 Task: Search one way flight ticket for 2 adults, 4 children and 1 infant on lap in business from Redmond: Roberts Field to Evansville: Evansville Regional Airport on 5-3-2023. Choice of flights is Westjet. Number of bags: 1 carry on bag. Price is upto 107000. Outbound departure time preference is 22:00.
Action: Mouse moved to (317, 130)
Screenshot: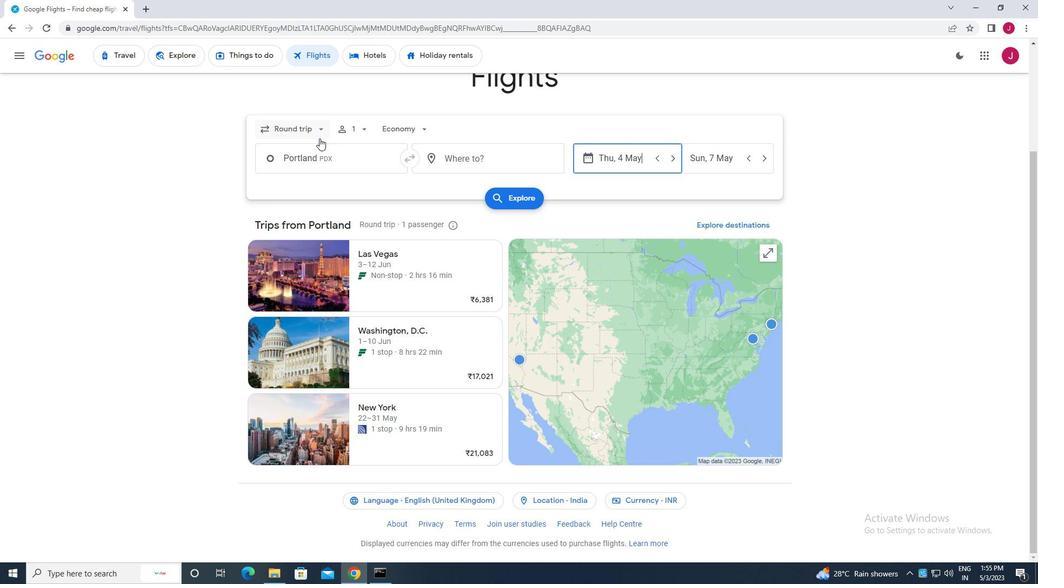 
Action: Mouse pressed left at (317, 130)
Screenshot: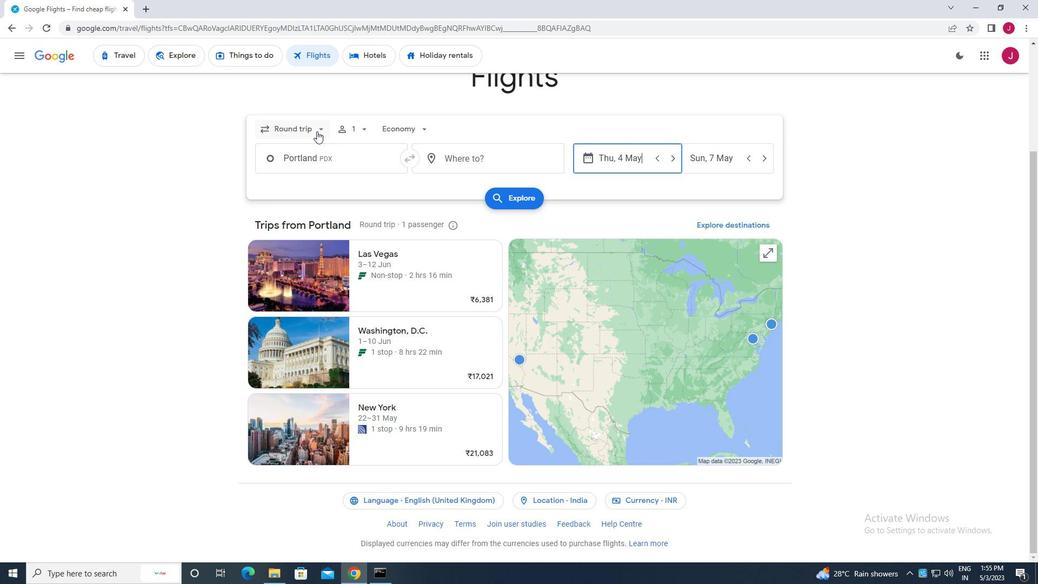 
Action: Mouse moved to (306, 176)
Screenshot: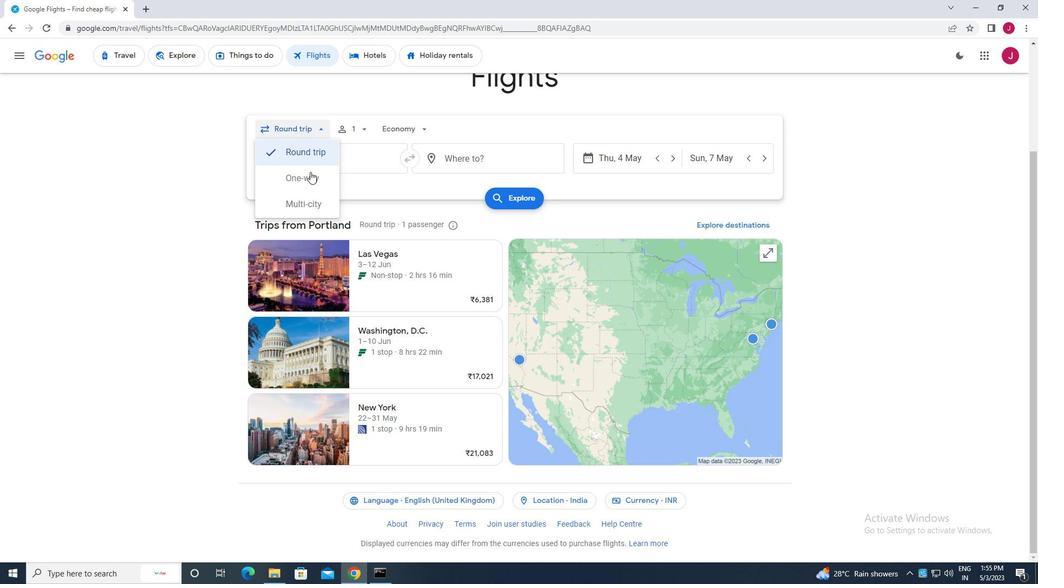 
Action: Mouse pressed left at (306, 176)
Screenshot: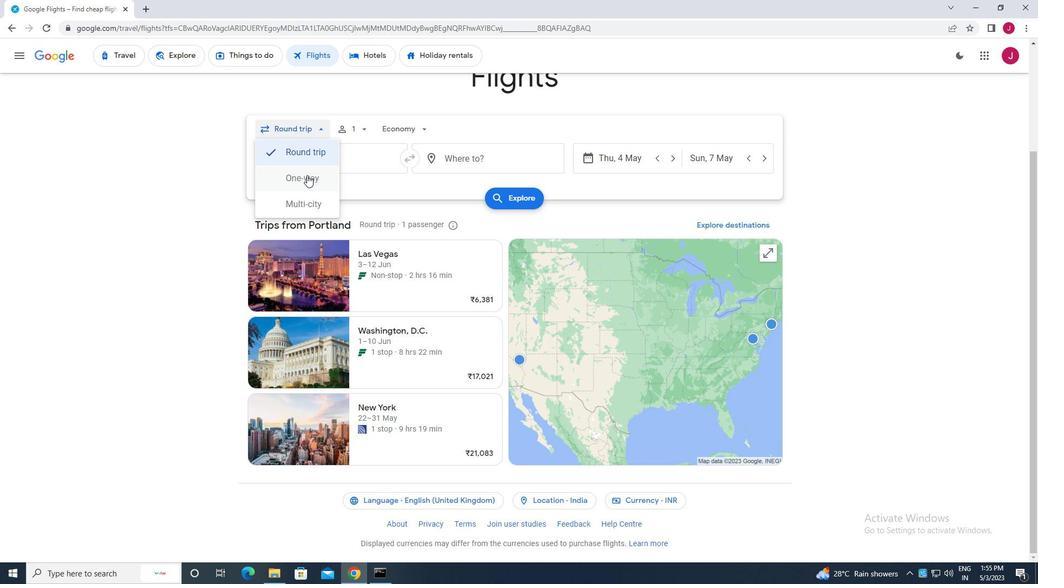 
Action: Mouse moved to (360, 129)
Screenshot: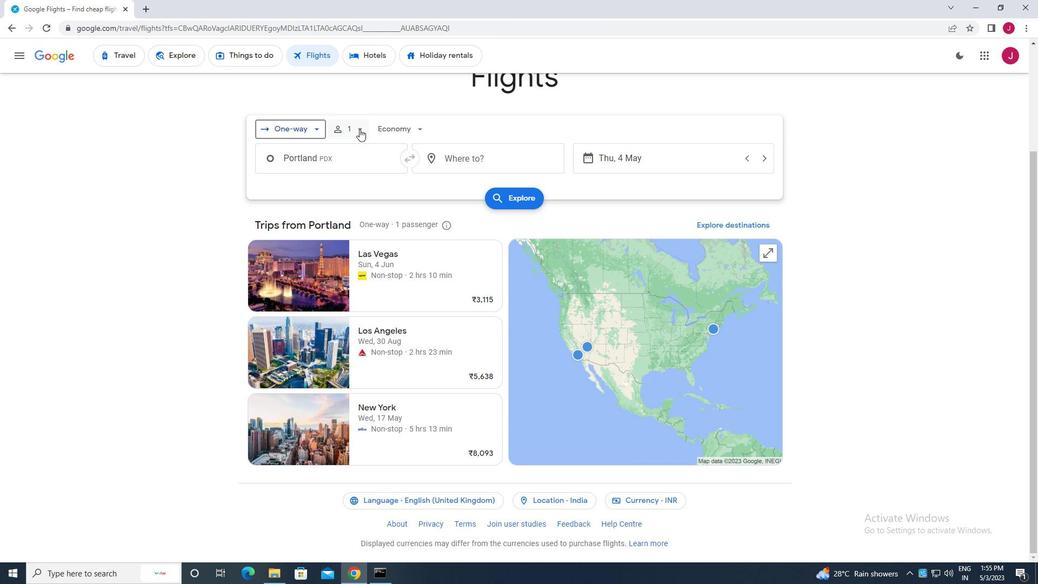 
Action: Mouse pressed left at (360, 129)
Screenshot: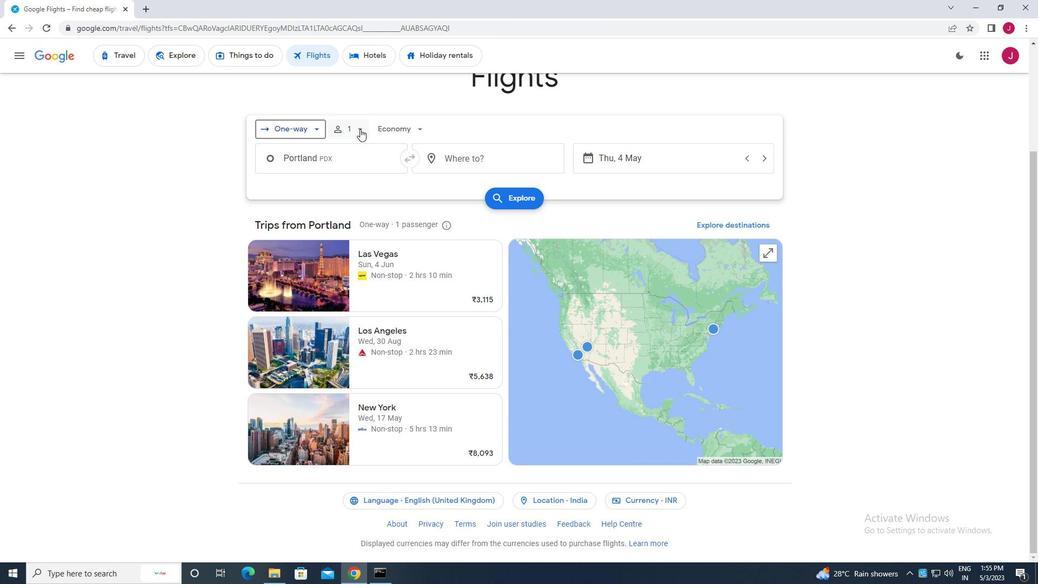 
Action: Mouse moved to (444, 159)
Screenshot: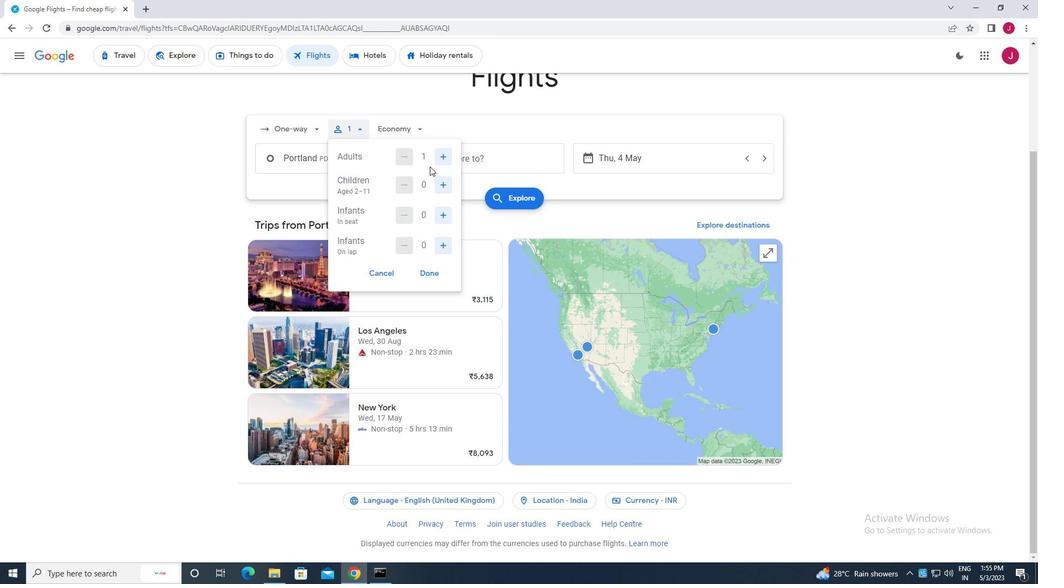 
Action: Mouse pressed left at (444, 159)
Screenshot: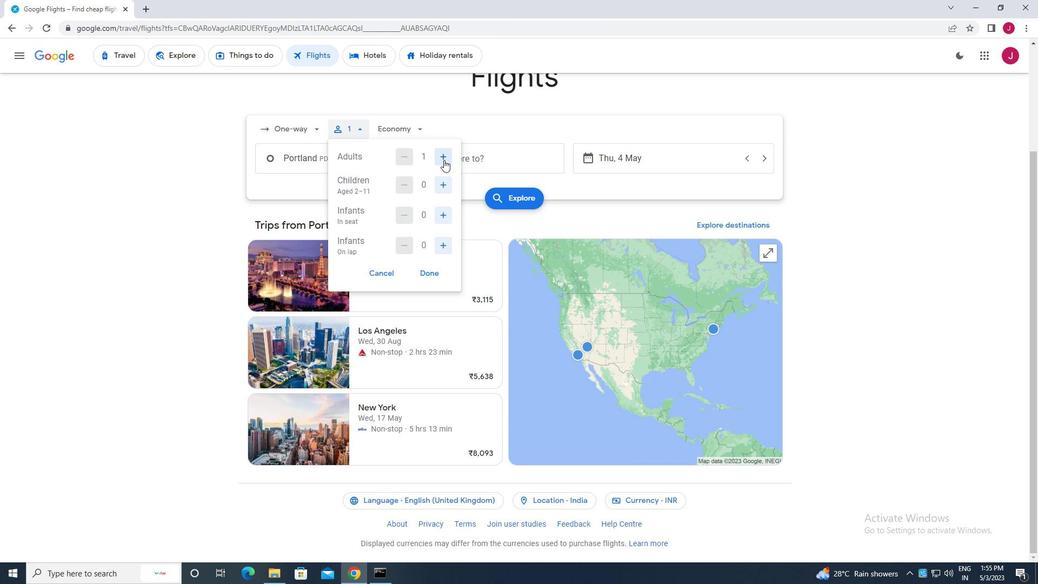
Action: Mouse moved to (439, 187)
Screenshot: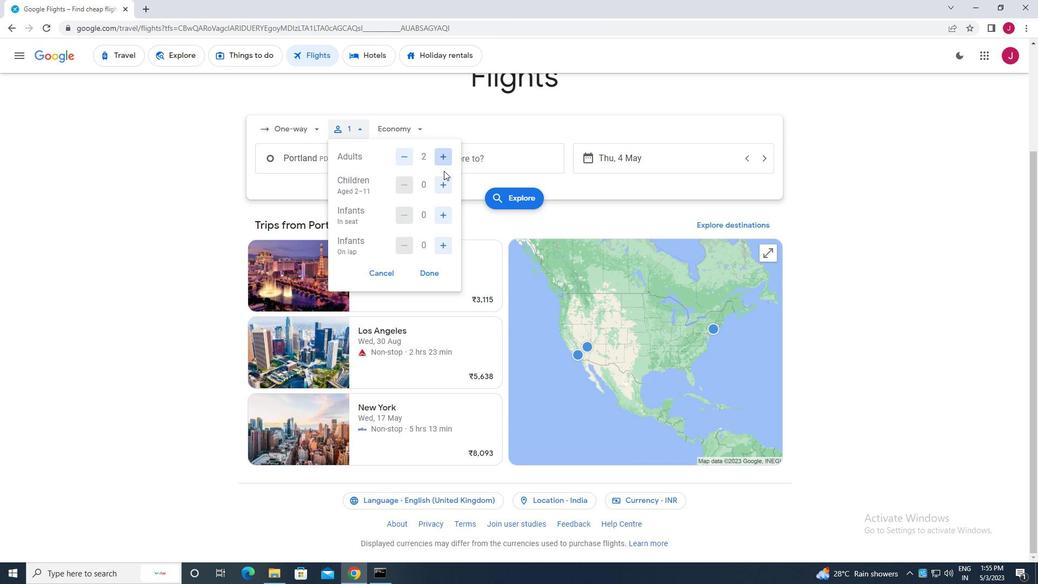 
Action: Mouse pressed left at (439, 187)
Screenshot: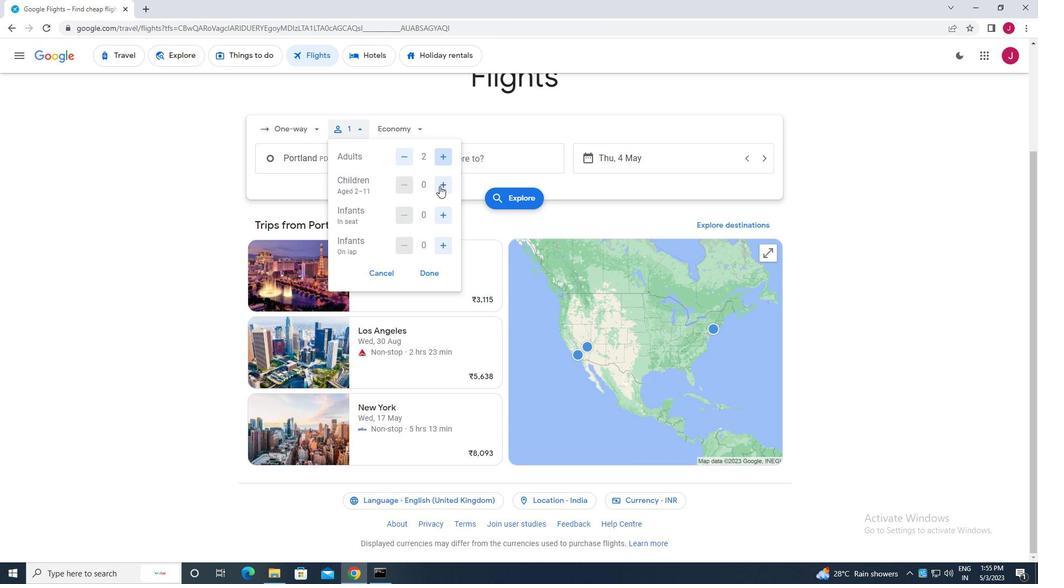
Action: Mouse pressed left at (439, 187)
Screenshot: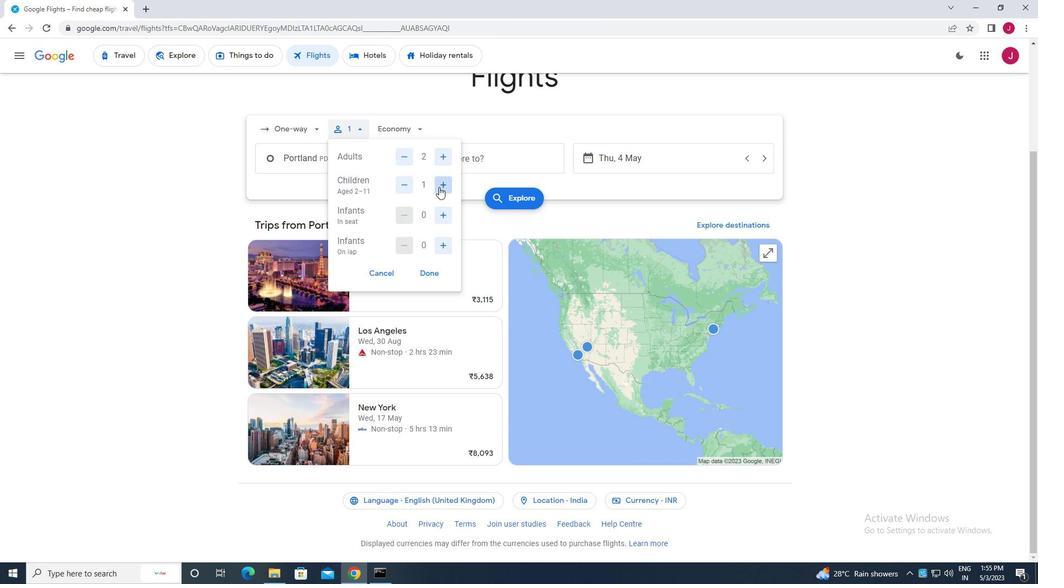 
Action: Mouse pressed left at (439, 187)
Screenshot: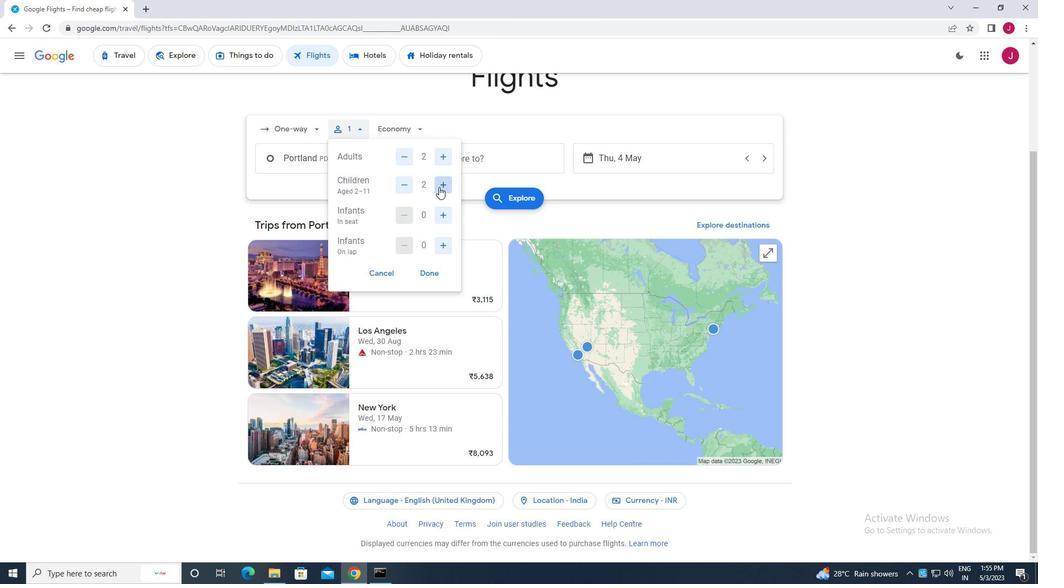 
Action: Mouse pressed left at (439, 187)
Screenshot: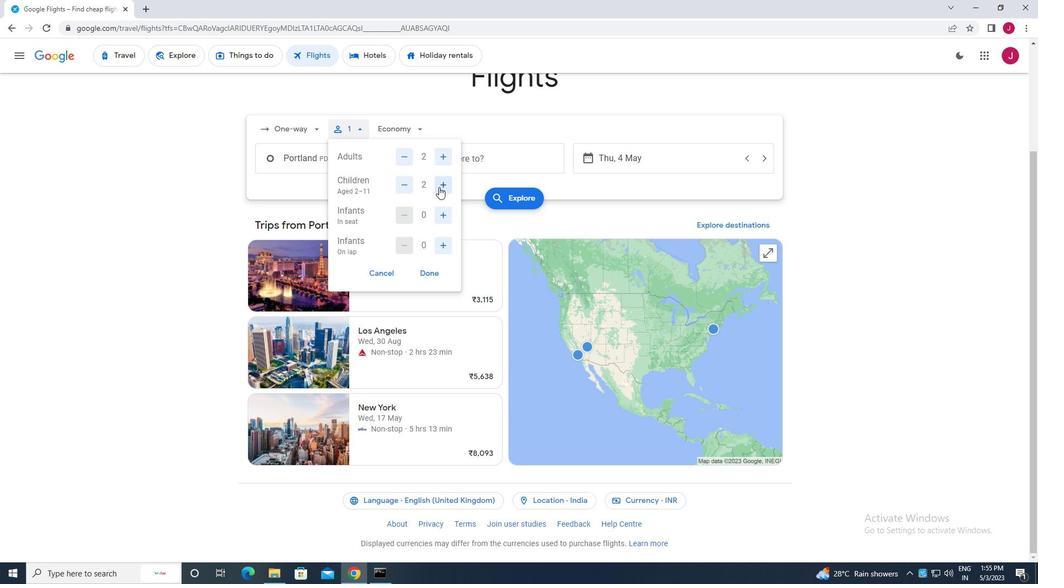 
Action: Mouse moved to (438, 245)
Screenshot: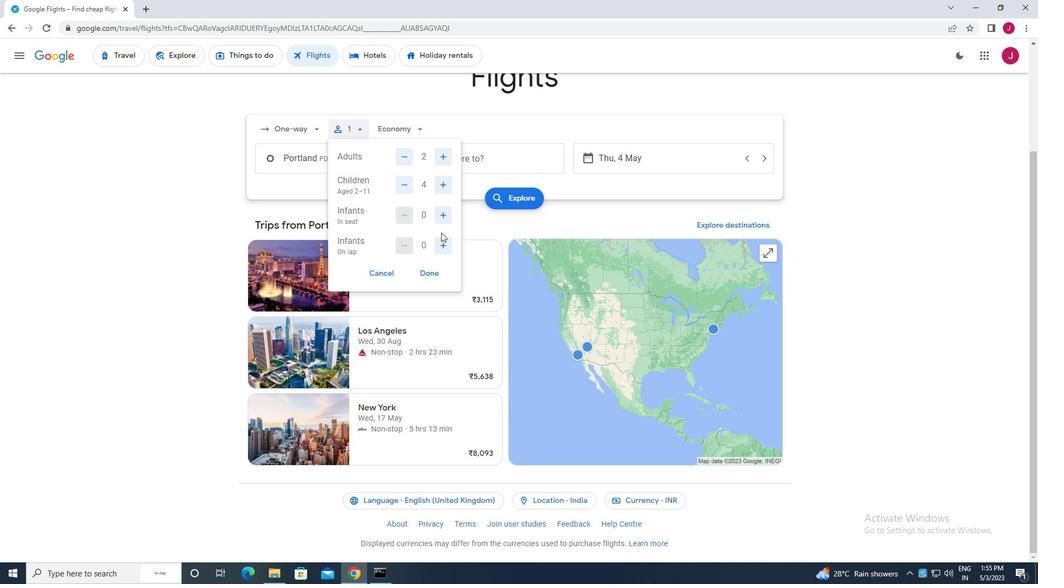 
Action: Mouse pressed left at (438, 245)
Screenshot: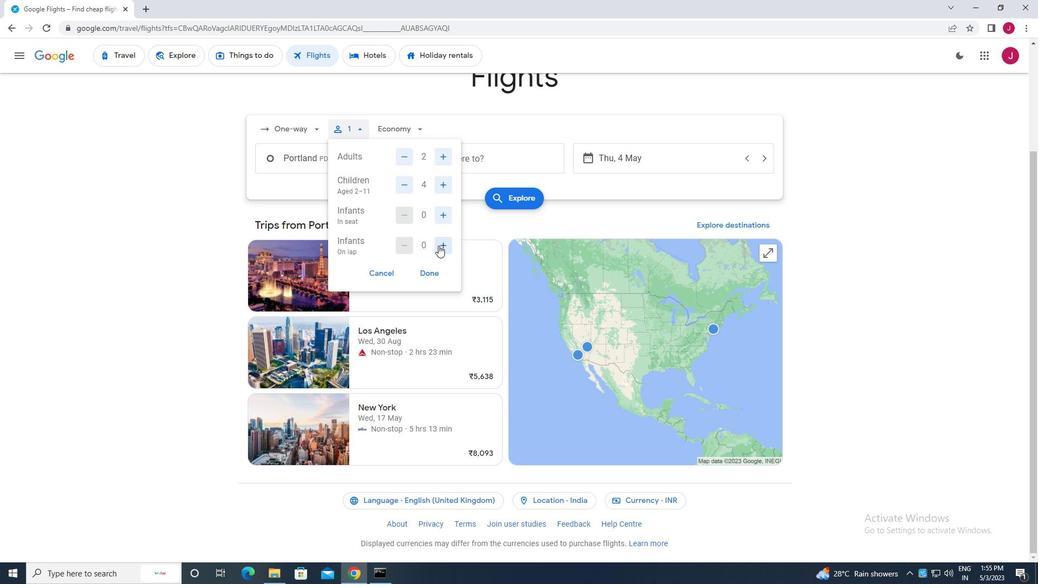 
Action: Mouse moved to (428, 271)
Screenshot: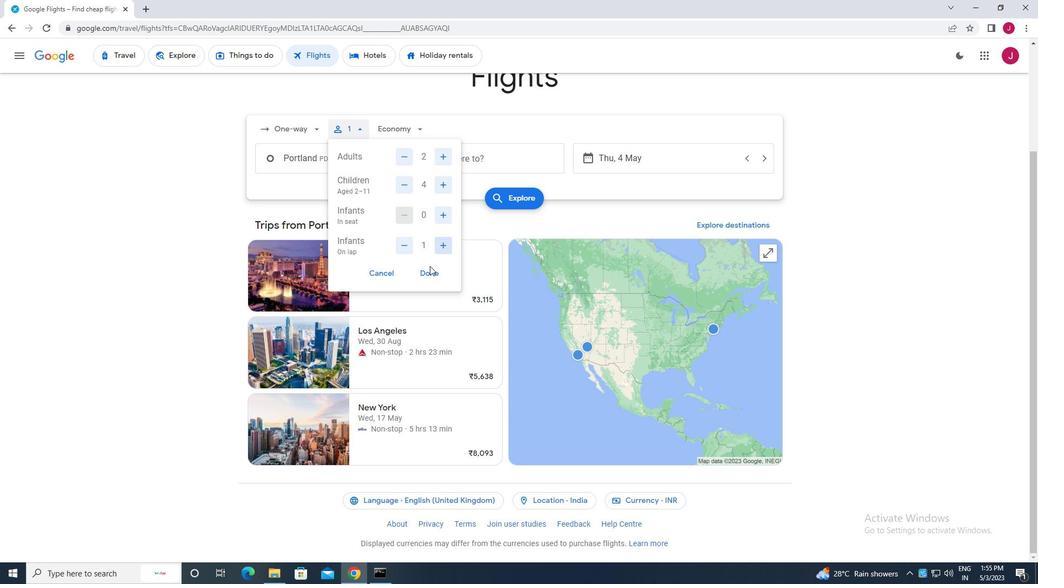
Action: Mouse pressed left at (428, 271)
Screenshot: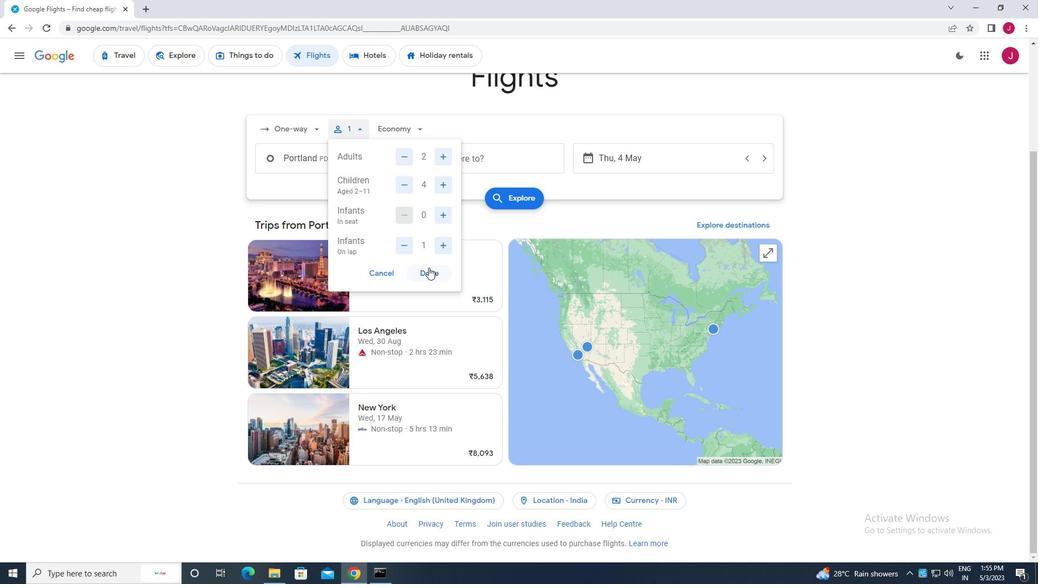 
Action: Mouse moved to (406, 128)
Screenshot: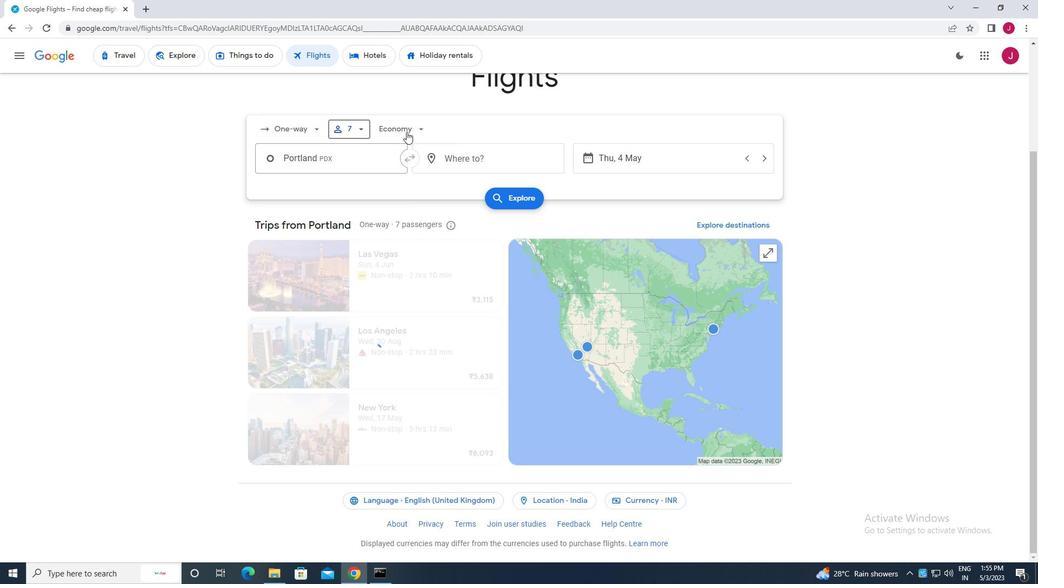 
Action: Mouse pressed left at (406, 128)
Screenshot: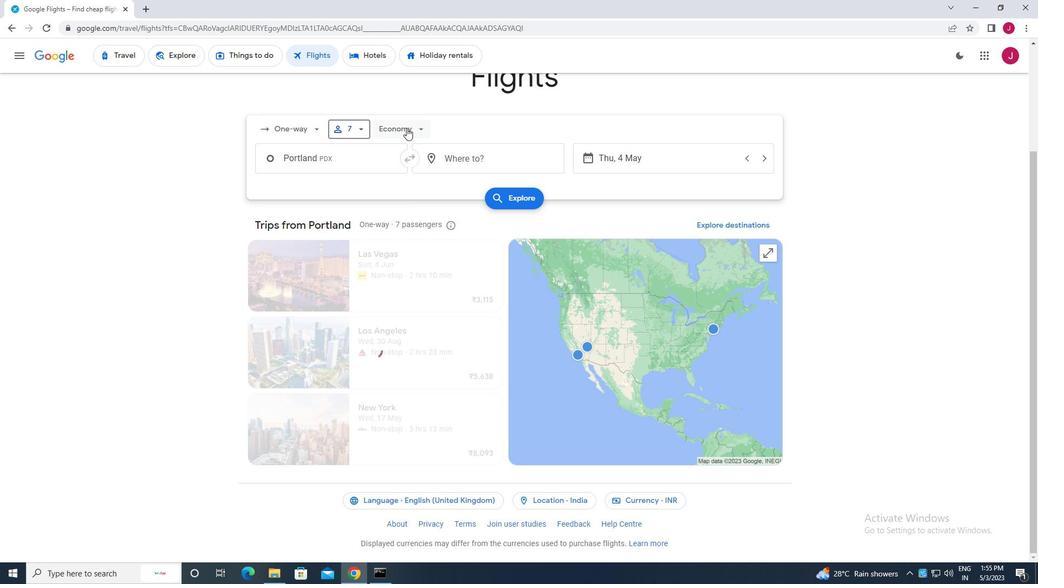 
Action: Mouse moved to (423, 208)
Screenshot: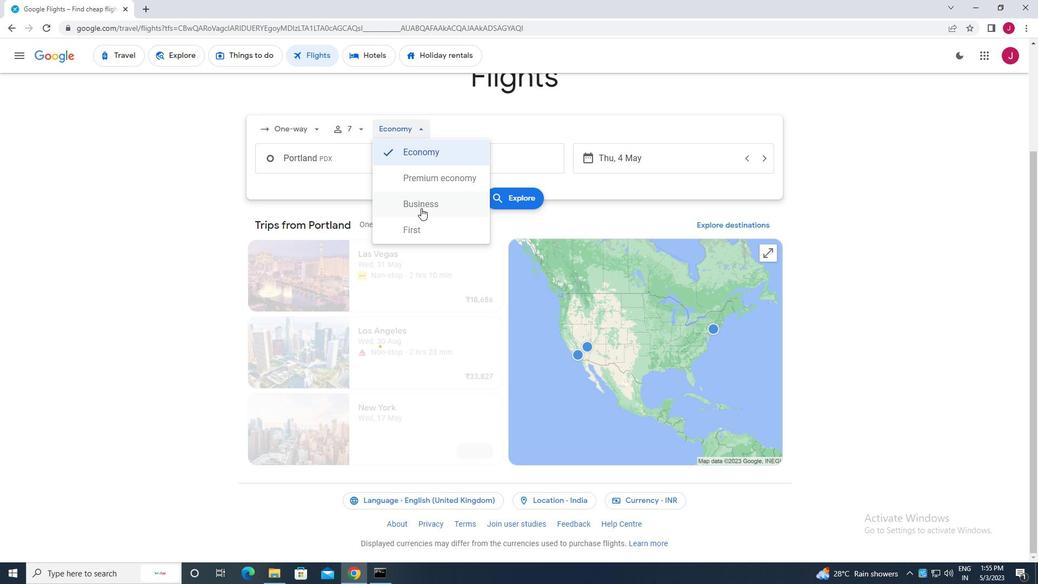 
Action: Mouse pressed left at (423, 208)
Screenshot: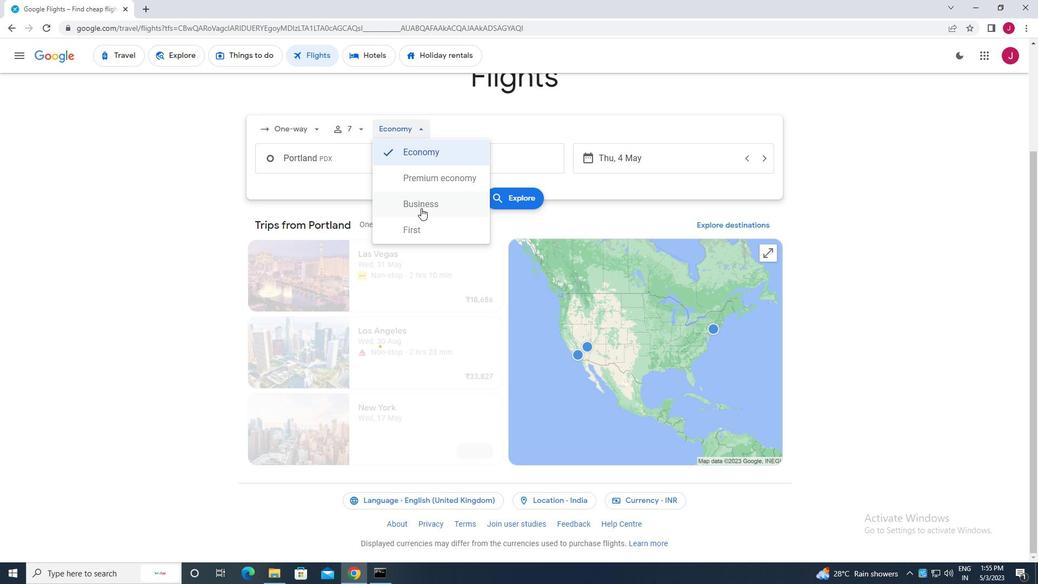 
Action: Mouse moved to (341, 159)
Screenshot: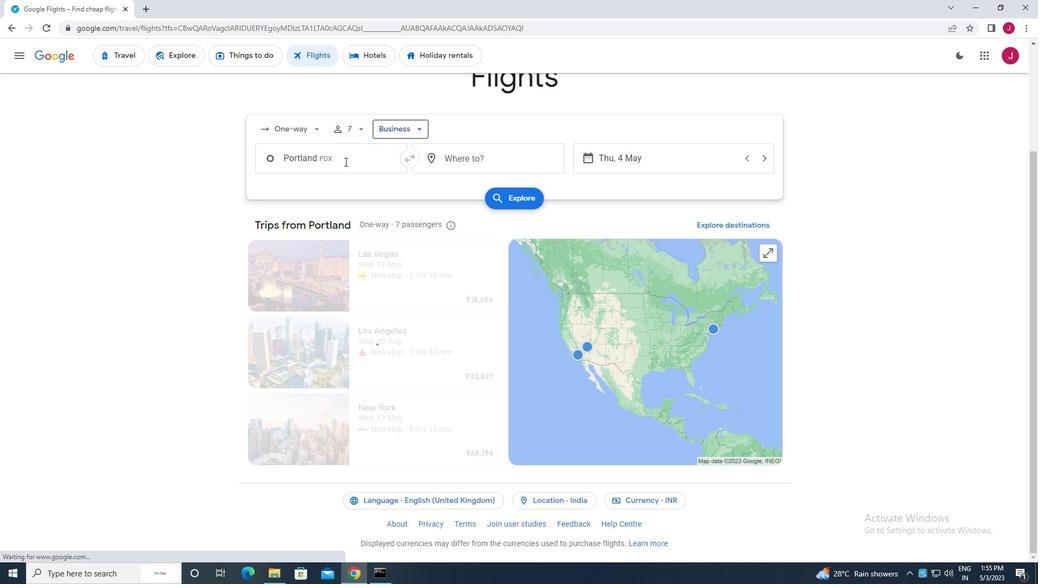 
Action: Mouse pressed left at (341, 159)
Screenshot: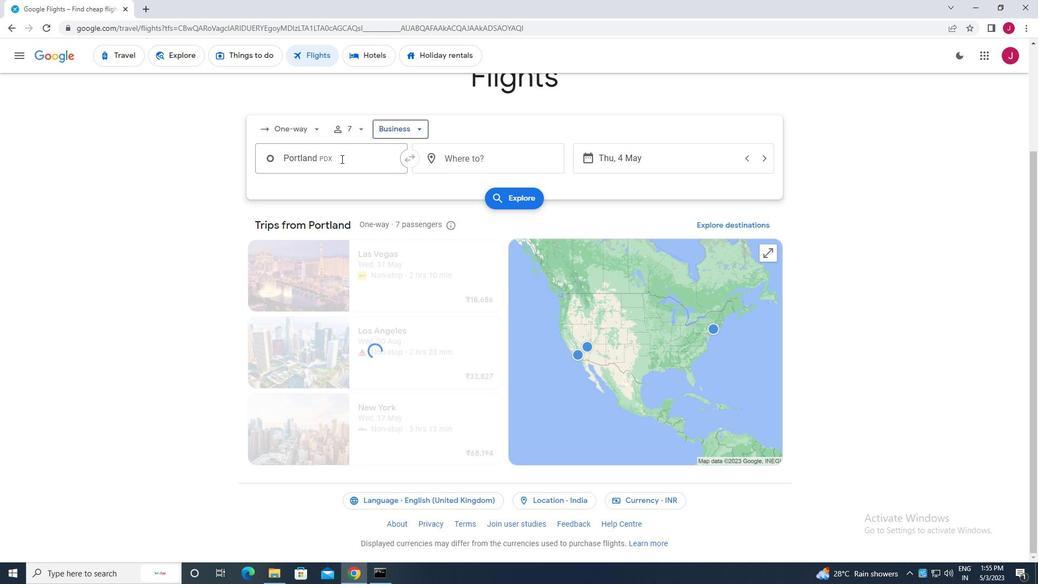 
Action: Mouse moved to (341, 159)
Screenshot: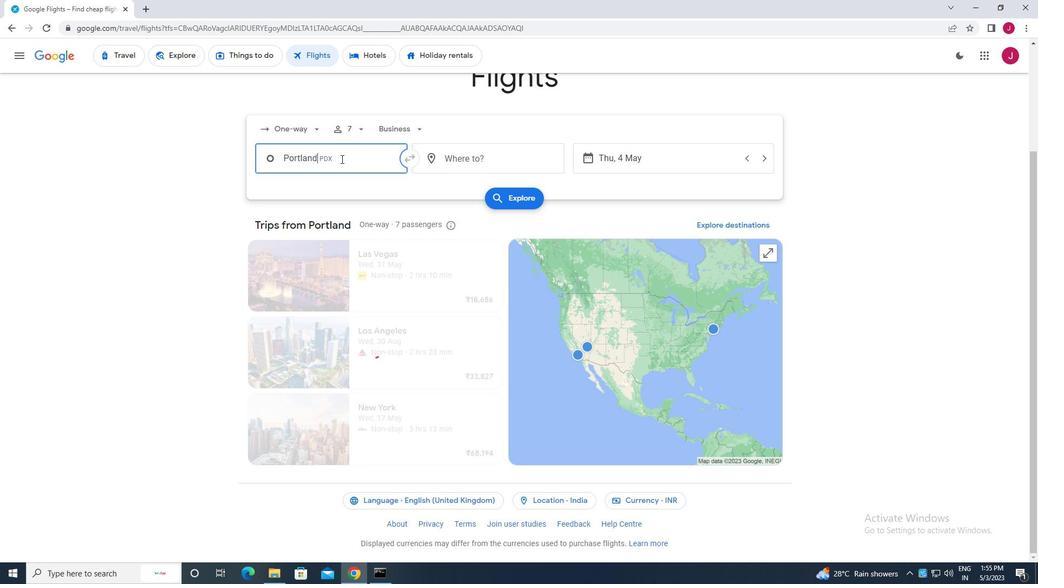 
Action: Key pressed redmond
Screenshot: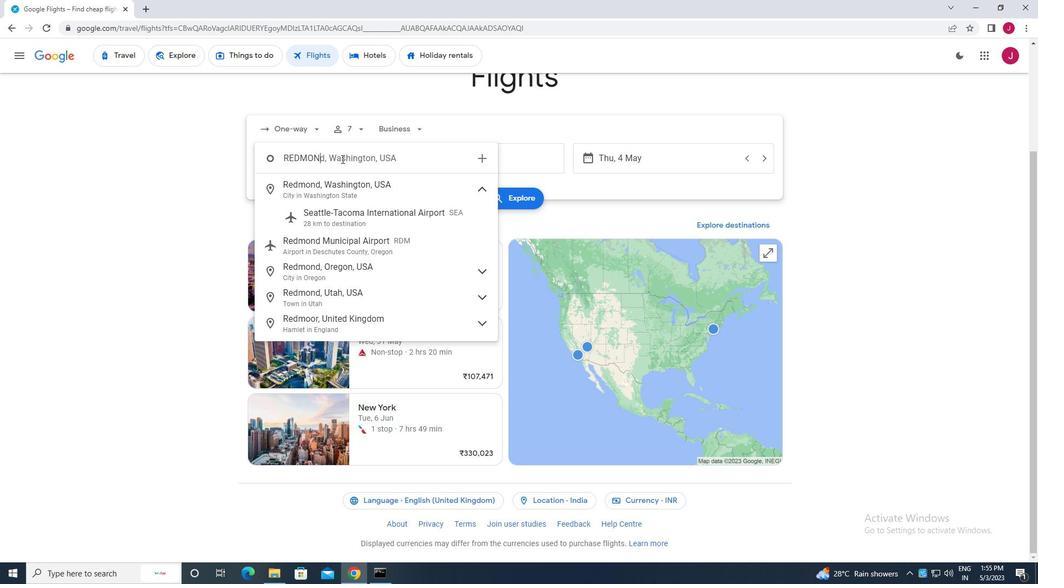 
Action: Mouse moved to (369, 157)
Screenshot: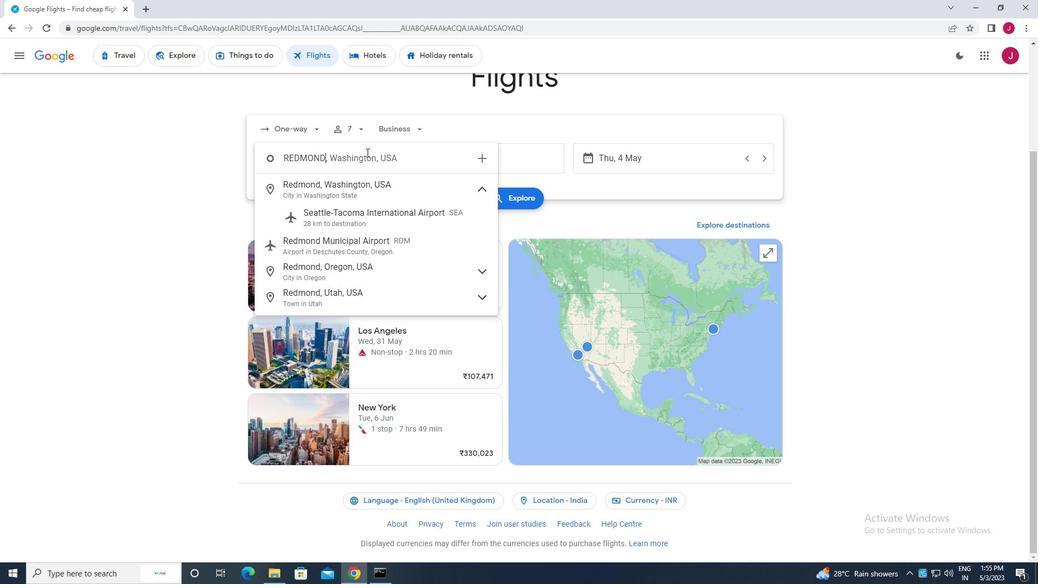 
Action: Key pressed <Key.backspace><Key.backspace><Key.backspace><Key.backspace><Key.backspace><Key.backspace><Key.backspace><Key.backspace><Key.backspace><Key.backspace><Key.backspace><Key.backspace><Key.backspace><Key.backspace><Key.backspace><Key.backspace><Key.backspace><Key.backspace>roberts<Key.space>fi<Key.backspace>i<Key.backspace><Key.backspace>
Screenshot: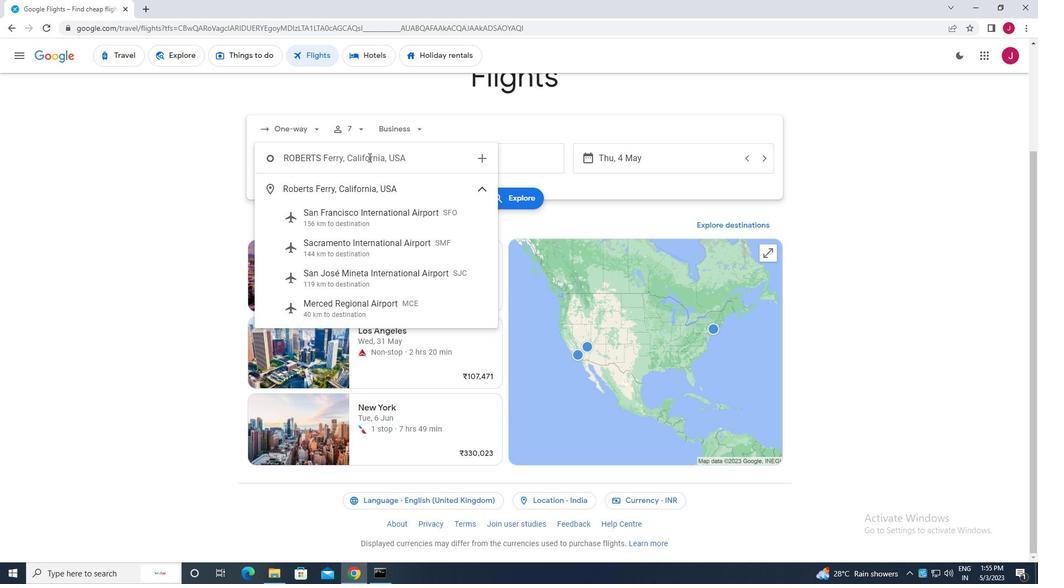 
Action: Mouse moved to (454, 153)
Screenshot: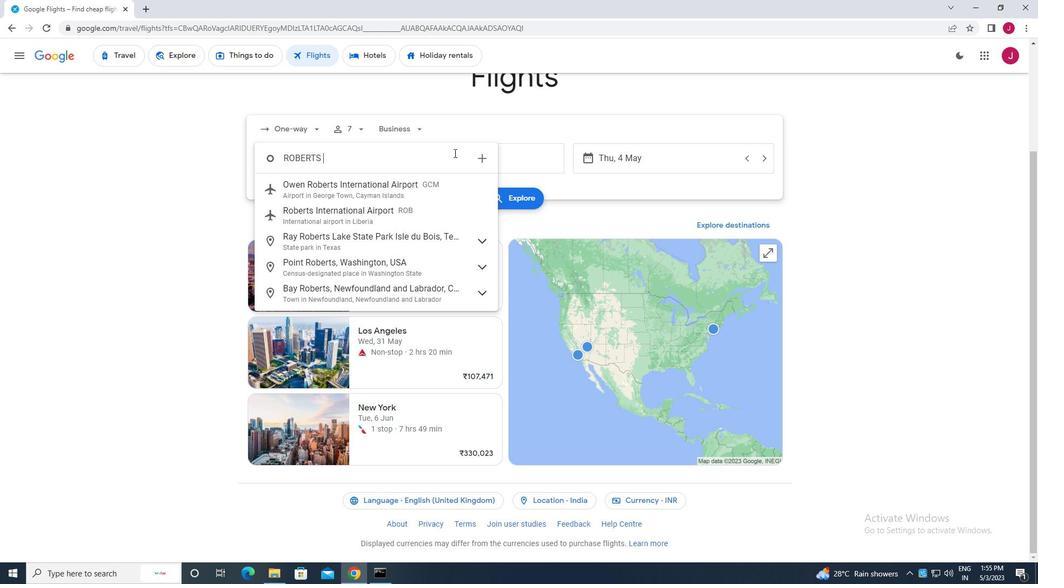 
Action: Key pressed <Key.backspace><Key.backspace><Key.backspace><Key.backspace><Key.backspace><Key.backspace><Key.backspace><Key.backspace><Key.backspace><Key.backspace><Key.backspace><Key.backspace><Key.backspace><Key.backspace><Key.backspace>redmond
Screenshot: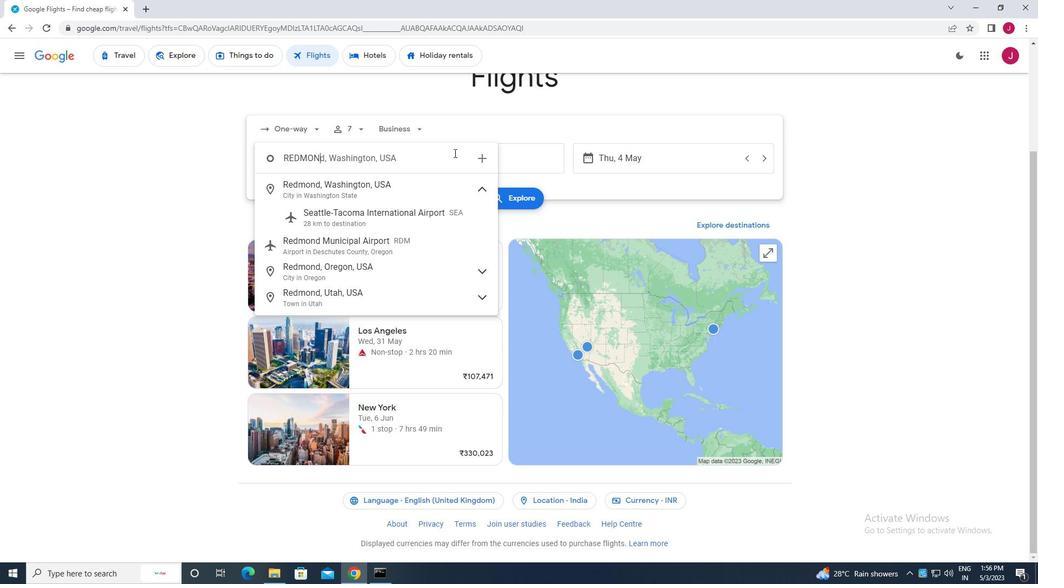 
Action: Mouse moved to (465, 156)
Screenshot: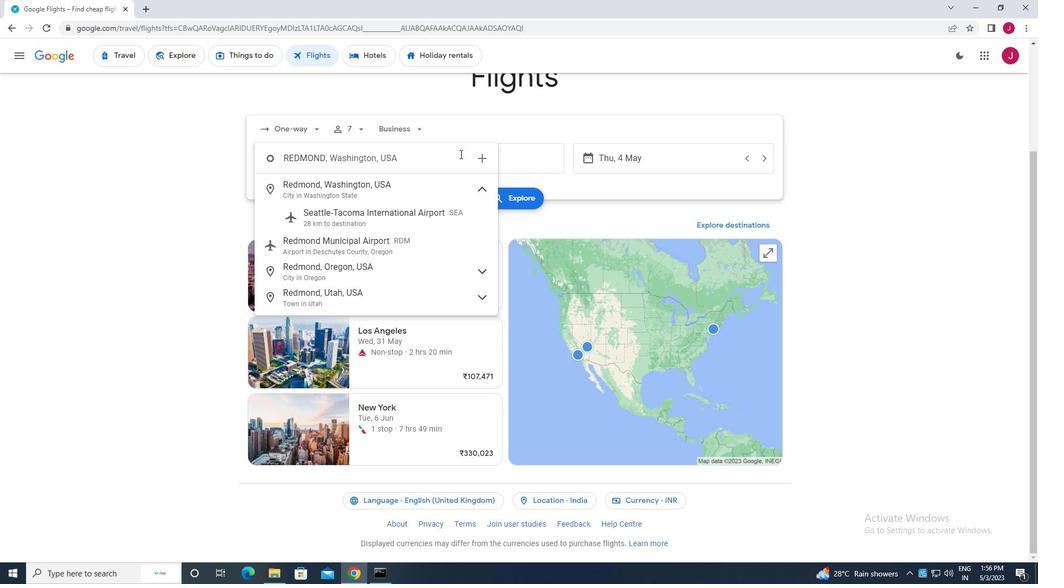 
Action: Key pressed <Key.enter>
Screenshot: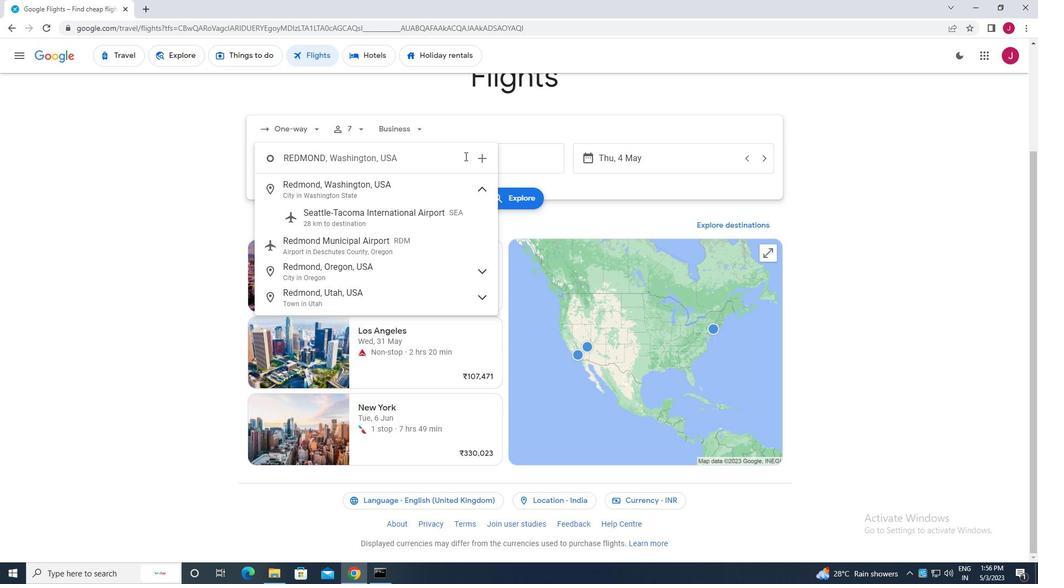 
Action: Mouse moved to (503, 159)
Screenshot: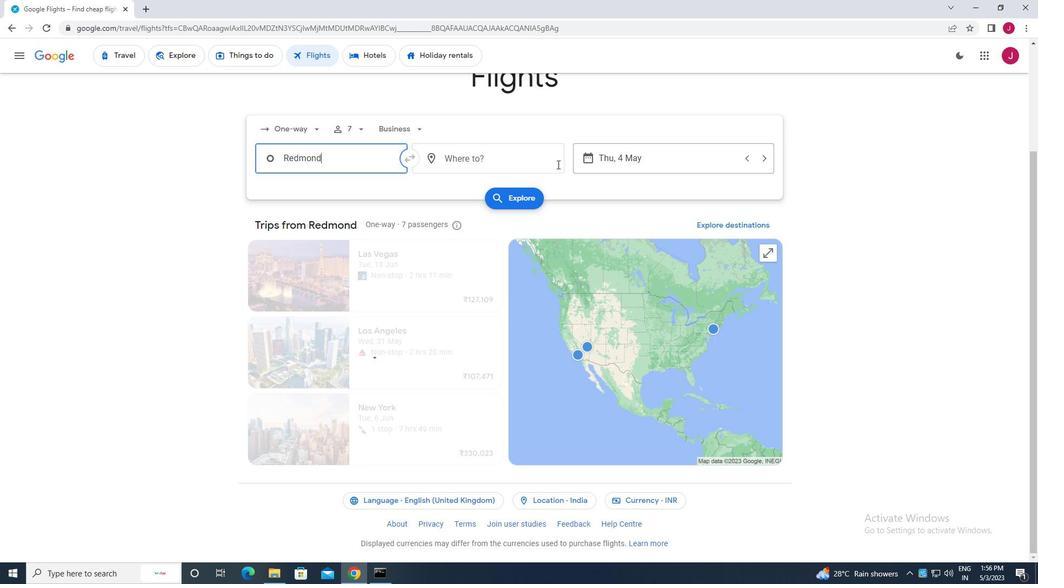 
Action: Mouse pressed left at (503, 159)
Screenshot: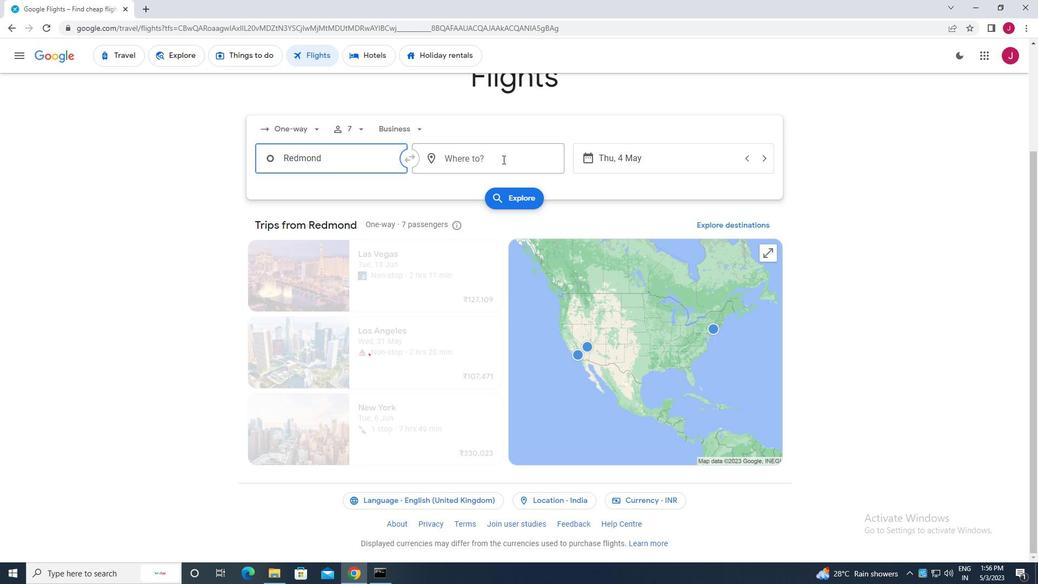
Action: Key pressed envans
Screenshot: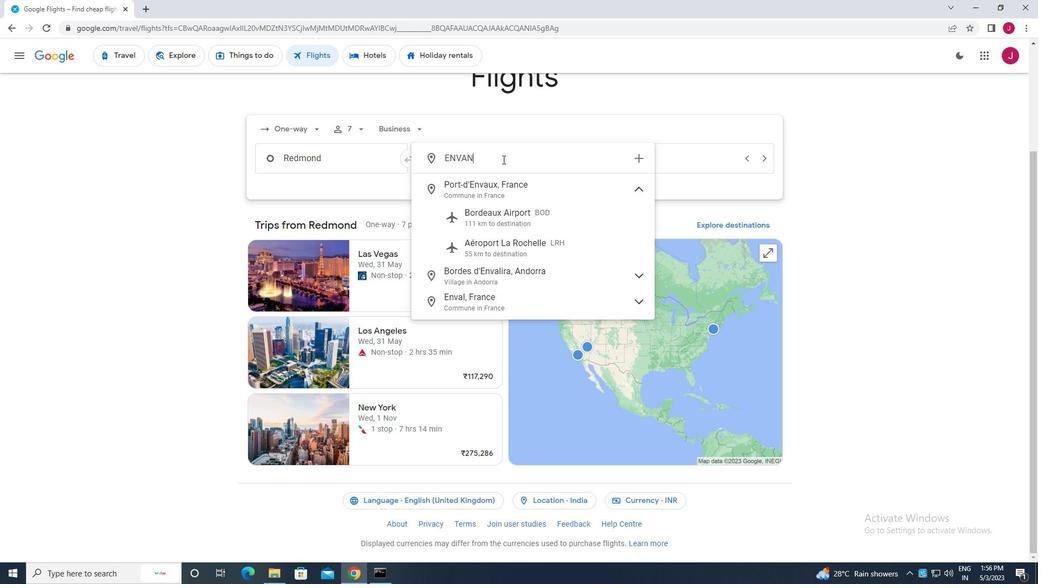 
Action: Mouse moved to (525, 215)
Screenshot: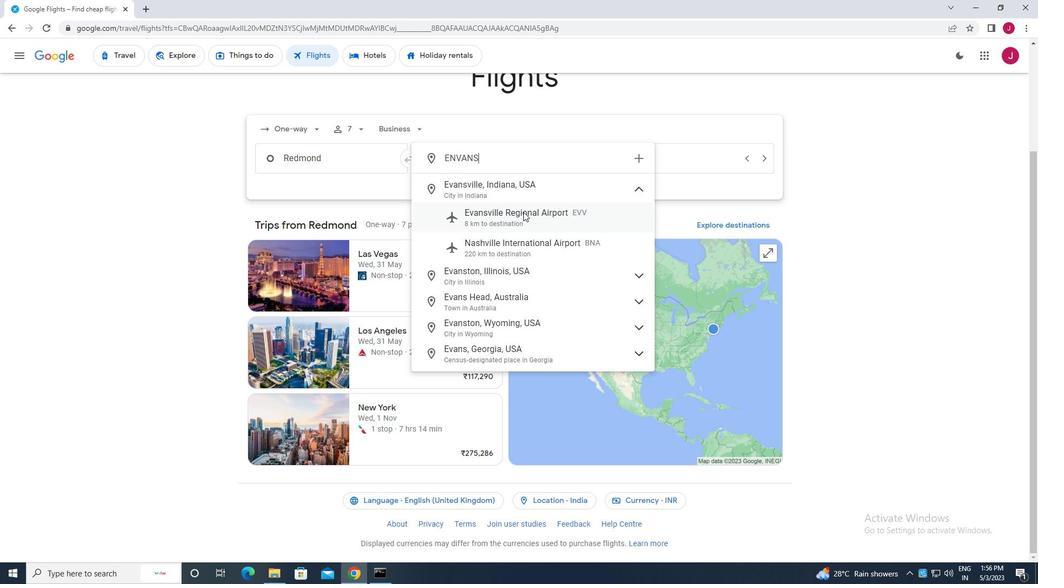 
Action: Mouse pressed left at (525, 215)
Screenshot: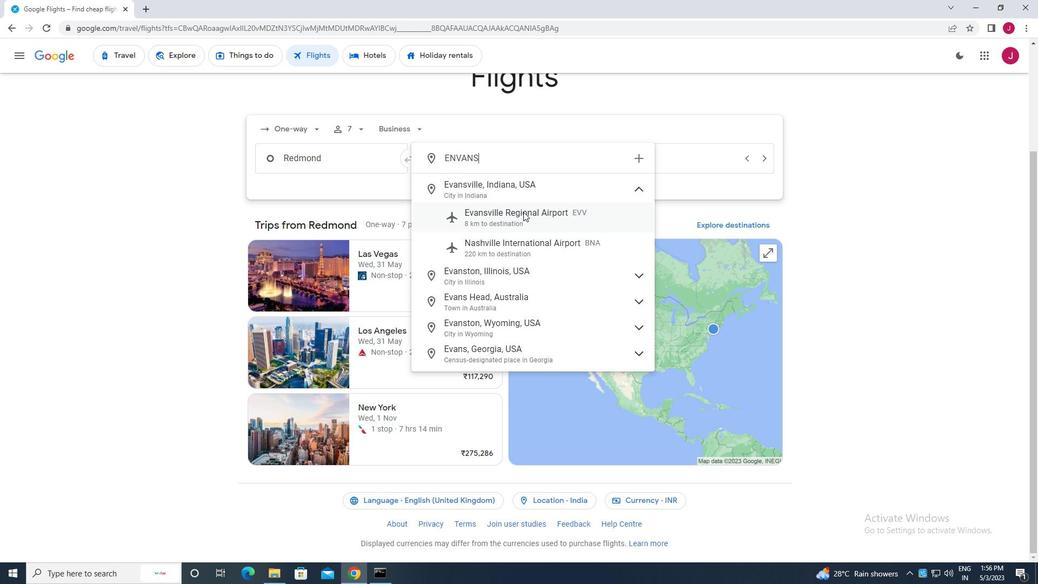 
Action: Mouse moved to (652, 163)
Screenshot: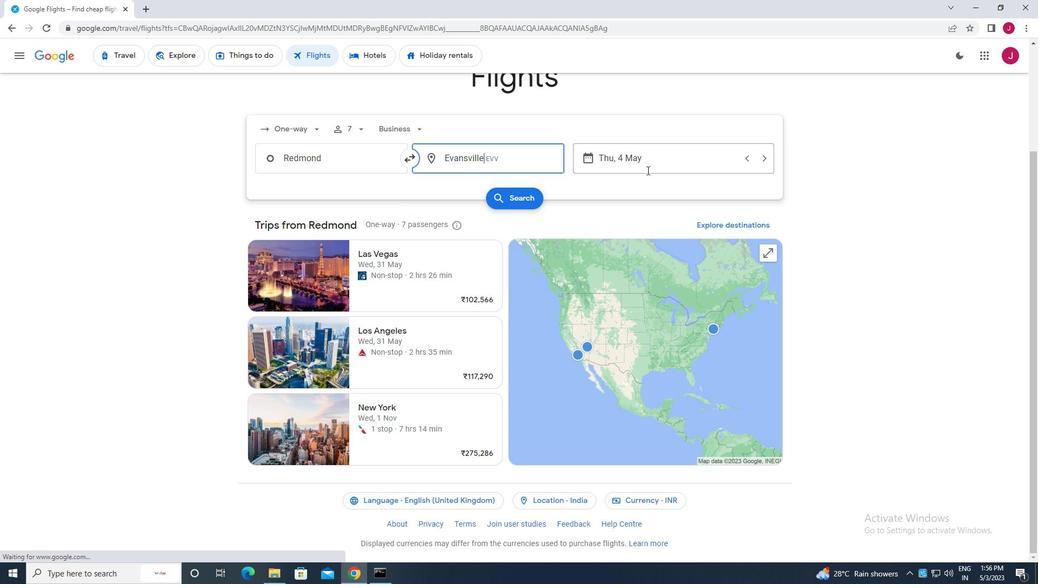 
Action: Mouse pressed left at (652, 163)
Screenshot: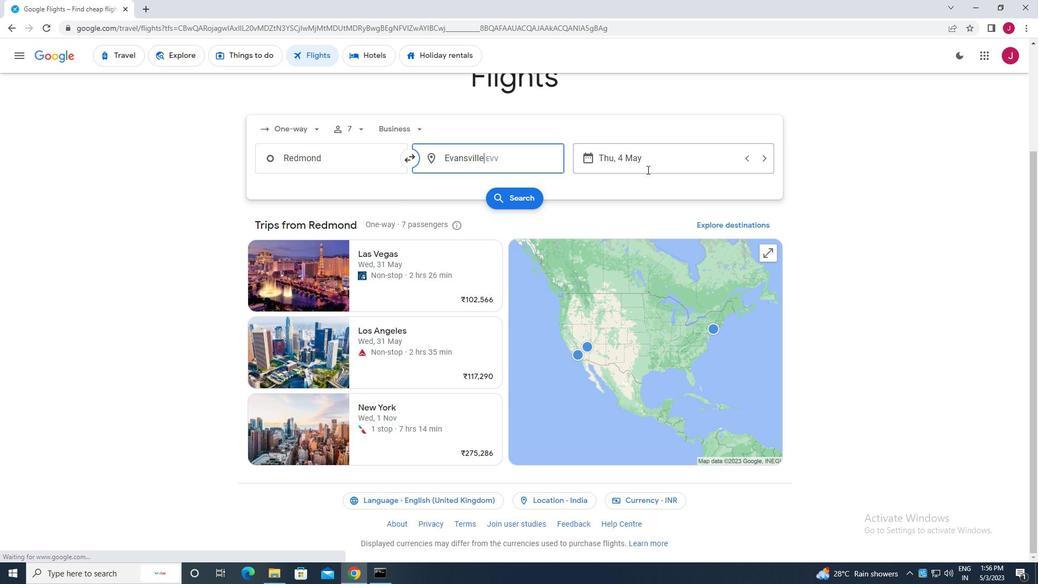 
Action: Mouse moved to (469, 242)
Screenshot: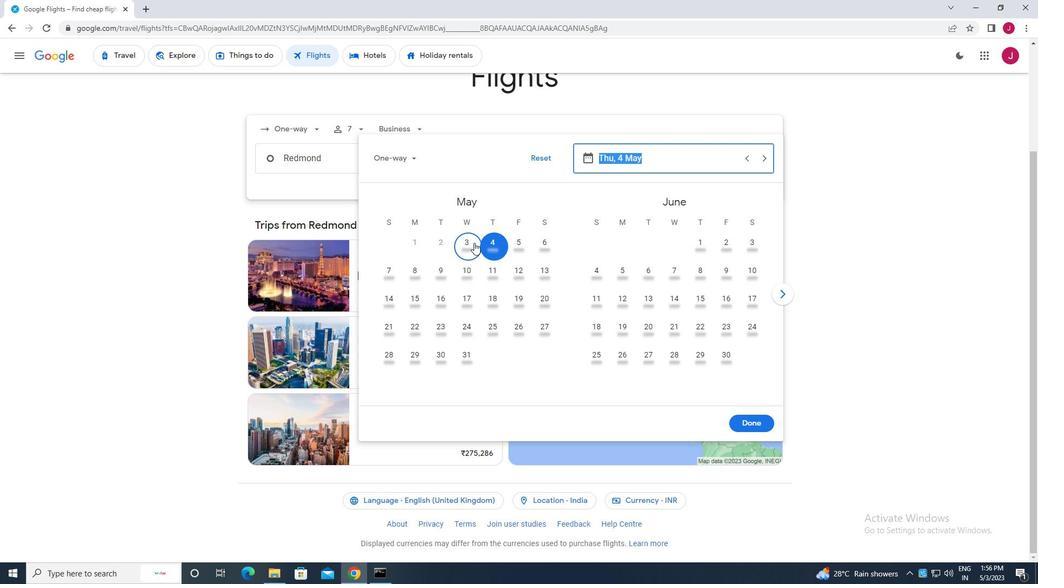 
Action: Mouse pressed left at (469, 242)
Screenshot: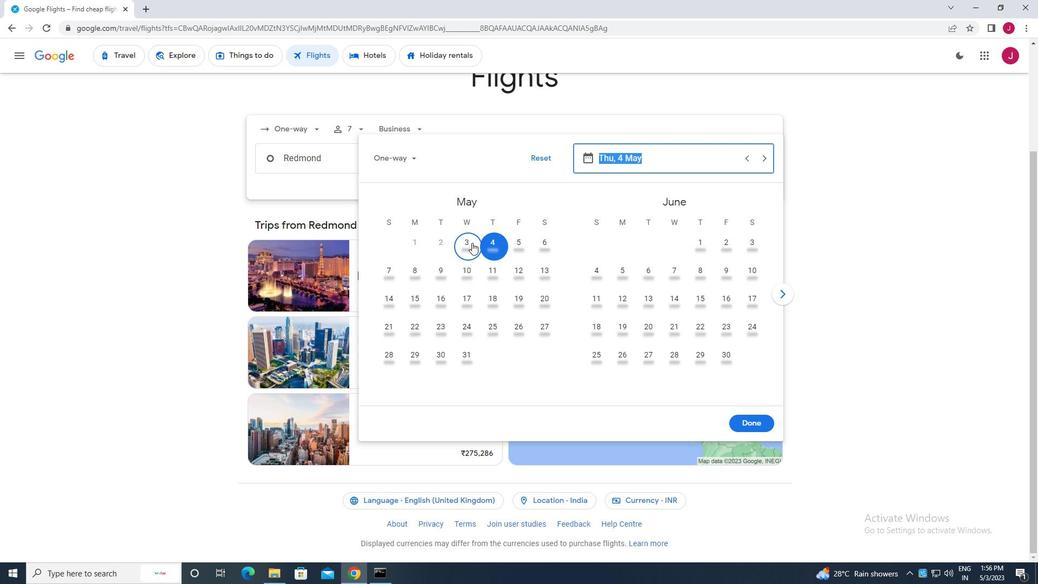 
Action: Mouse moved to (764, 427)
Screenshot: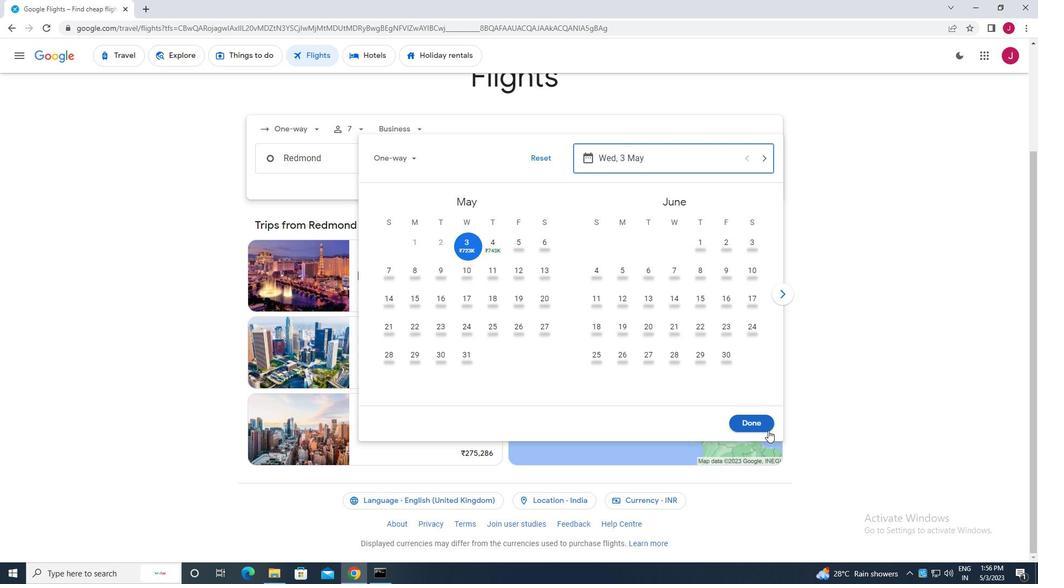 
Action: Mouse pressed left at (764, 427)
Screenshot: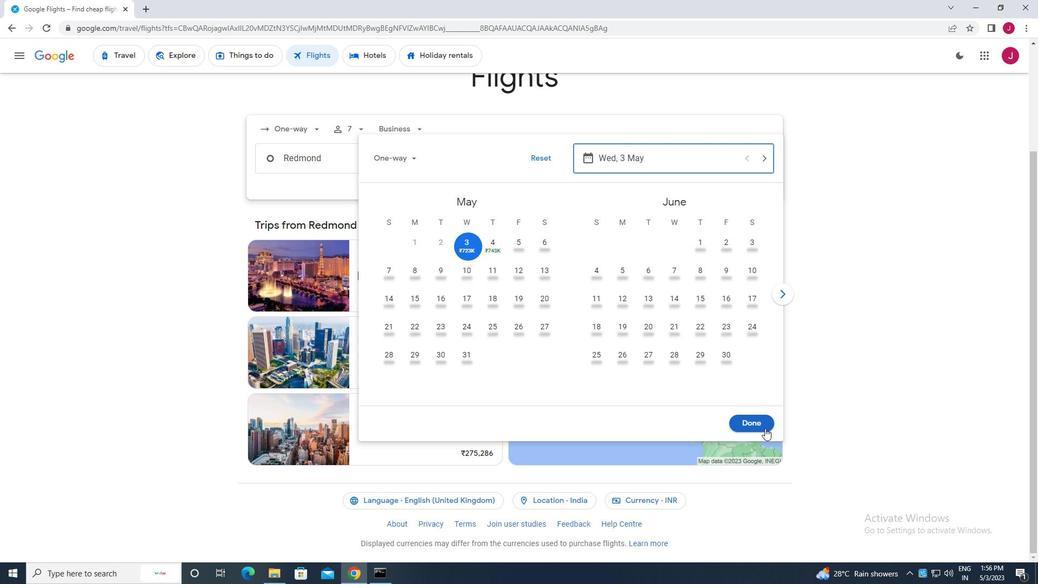 
Action: Mouse moved to (516, 195)
Screenshot: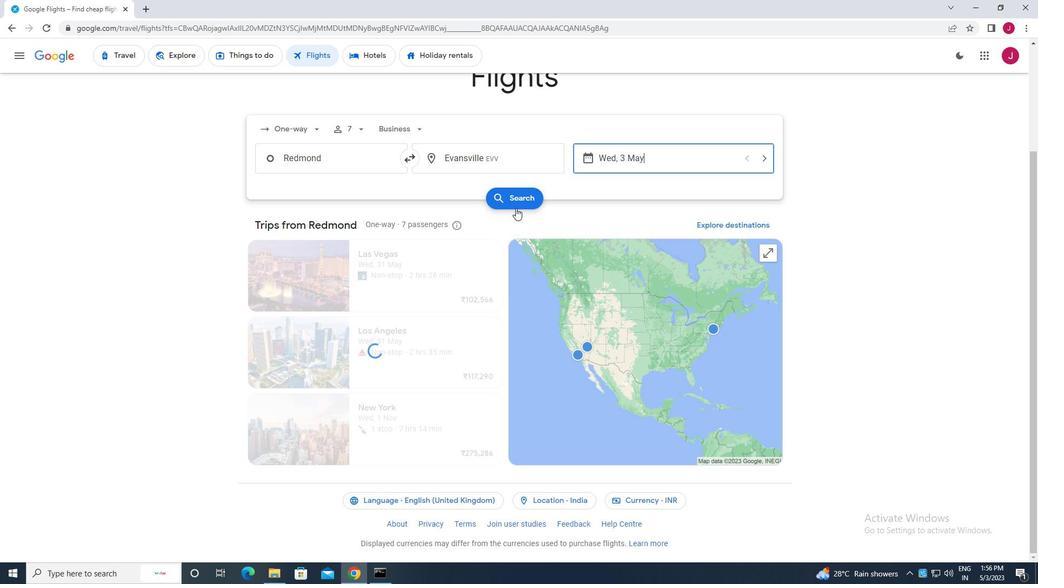 
Action: Mouse pressed left at (516, 195)
Screenshot: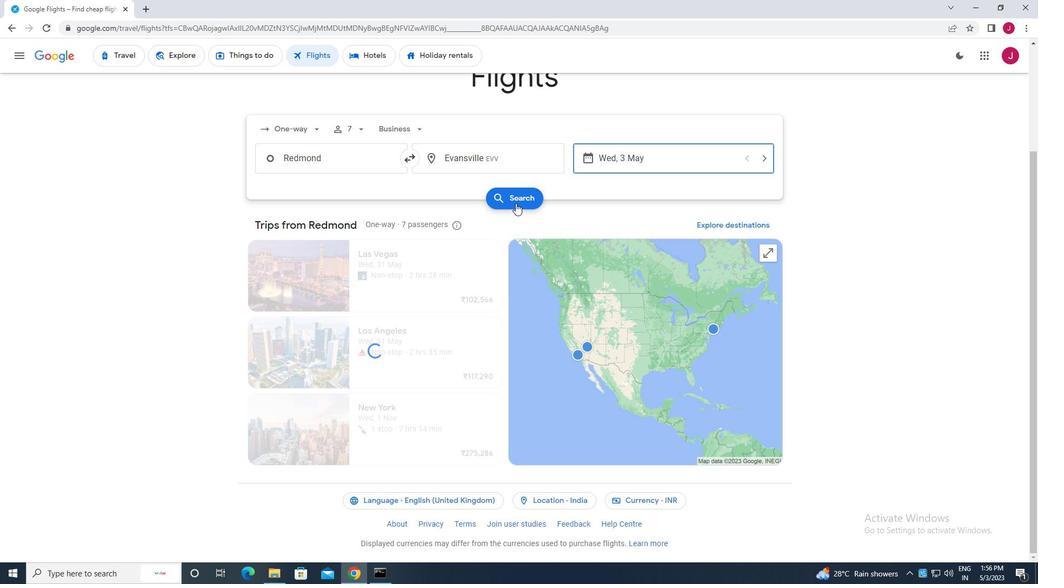 
Action: Mouse moved to (279, 156)
Screenshot: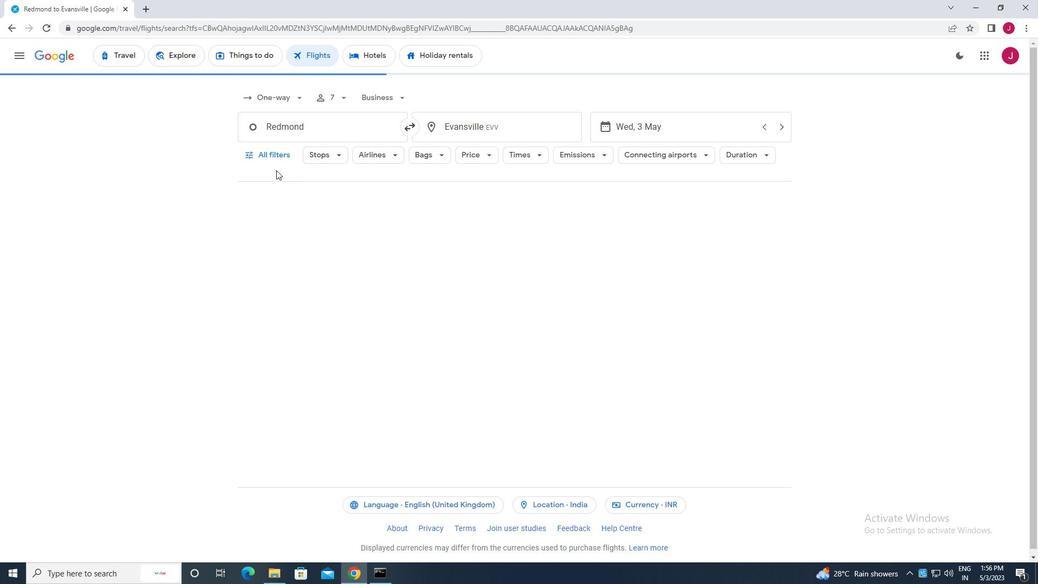 
Action: Mouse pressed left at (279, 156)
Screenshot: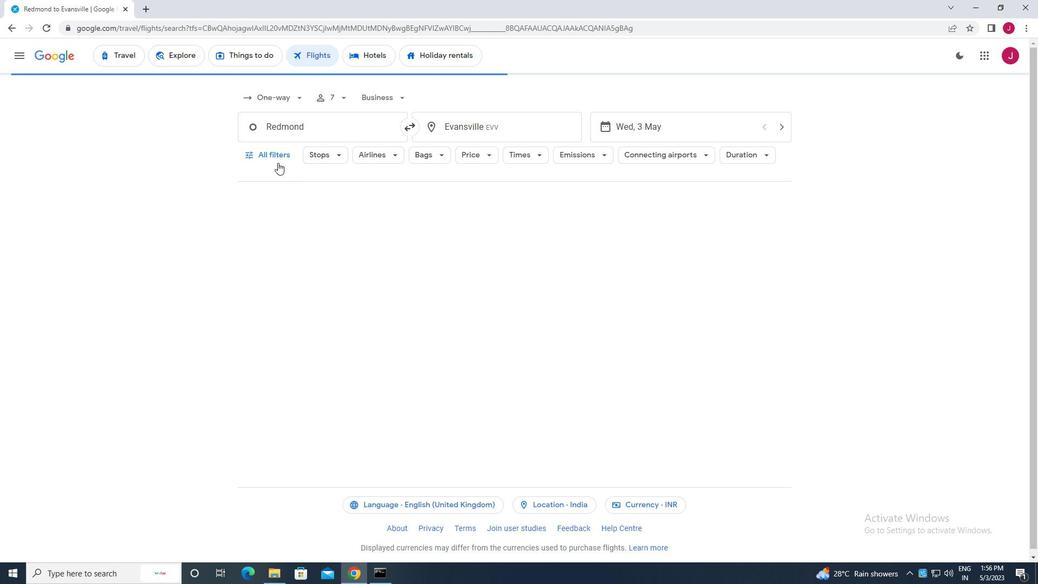 
Action: Mouse moved to (327, 242)
Screenshot: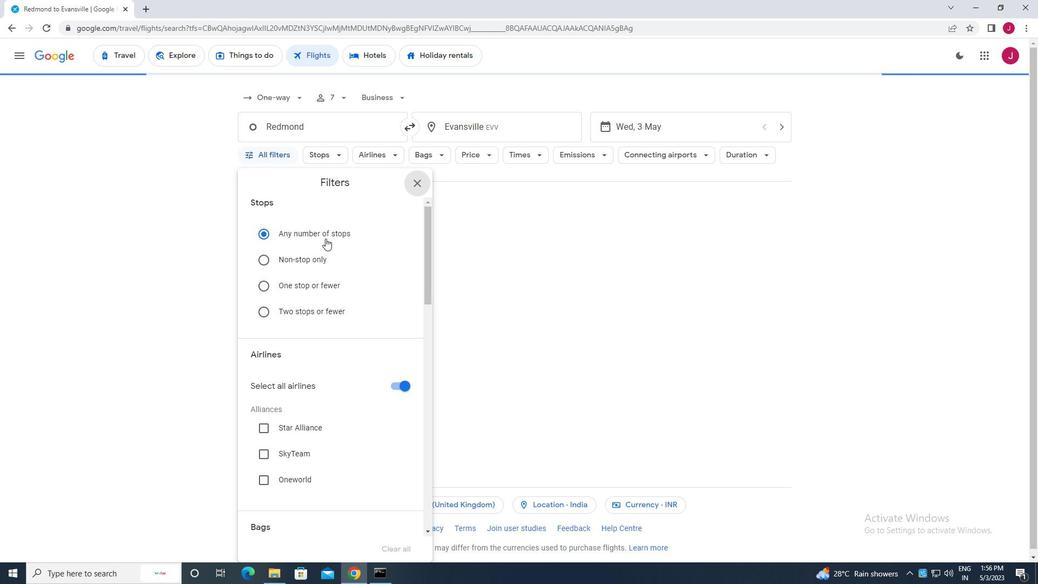 
Action: Mouse scrolled (327, 241) with delta (0, 0)
Screenshot: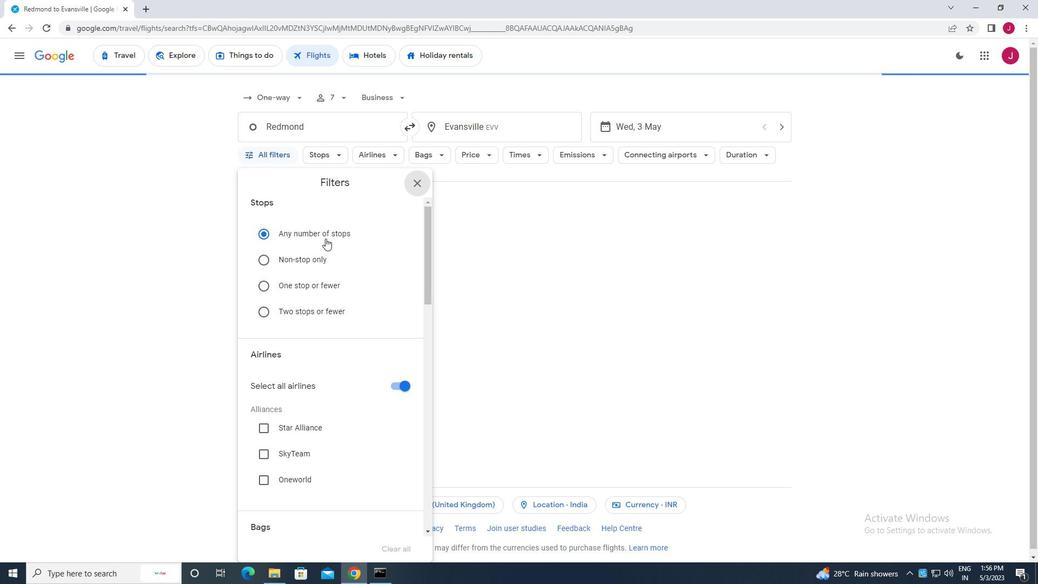 
Action: Mouse moved to (327, 246)
Screenshot: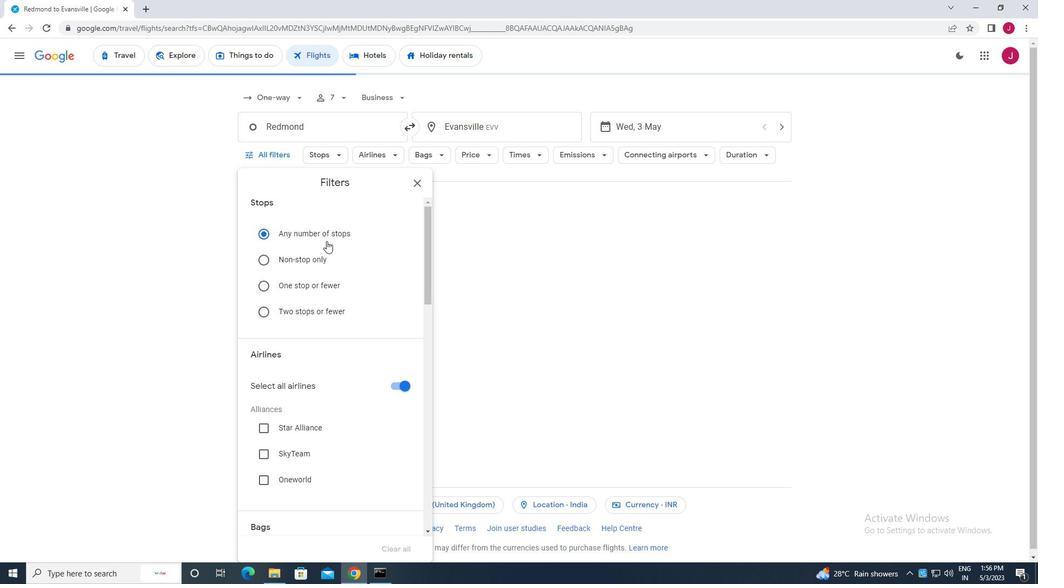 
Action: Mouse scrolled (327, 245) with delta (0, 0)
Screenshot: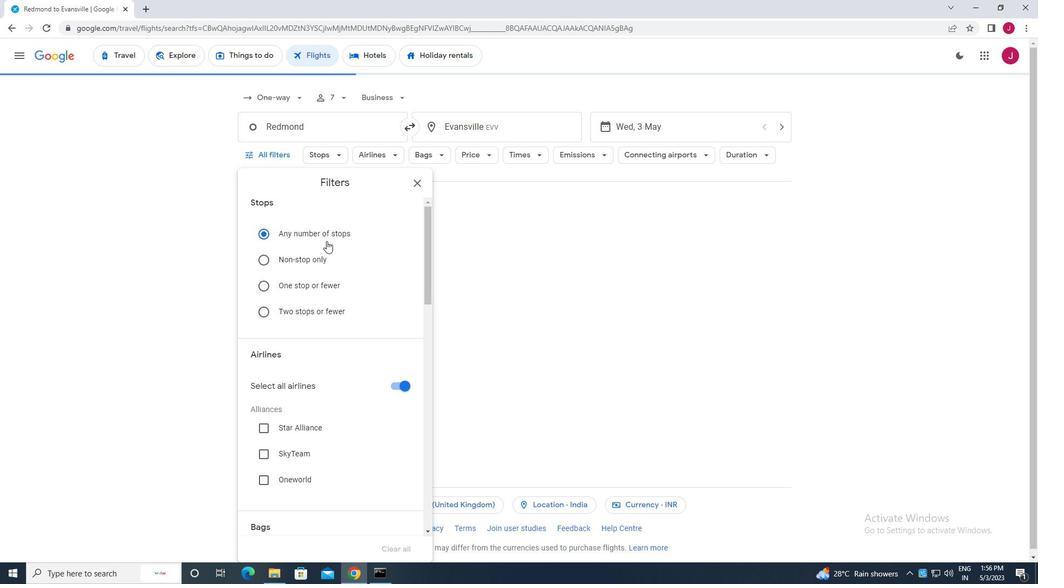 
Action: Mouse moved to (395, 278)
Screenshot: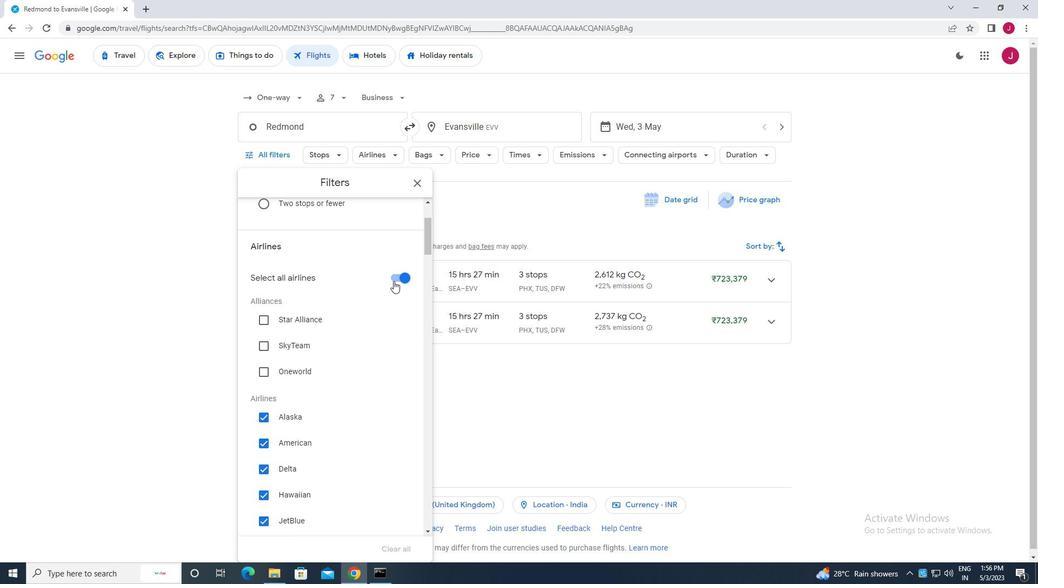
Action: Mouse pressed left at (395, 278)
Screenshot: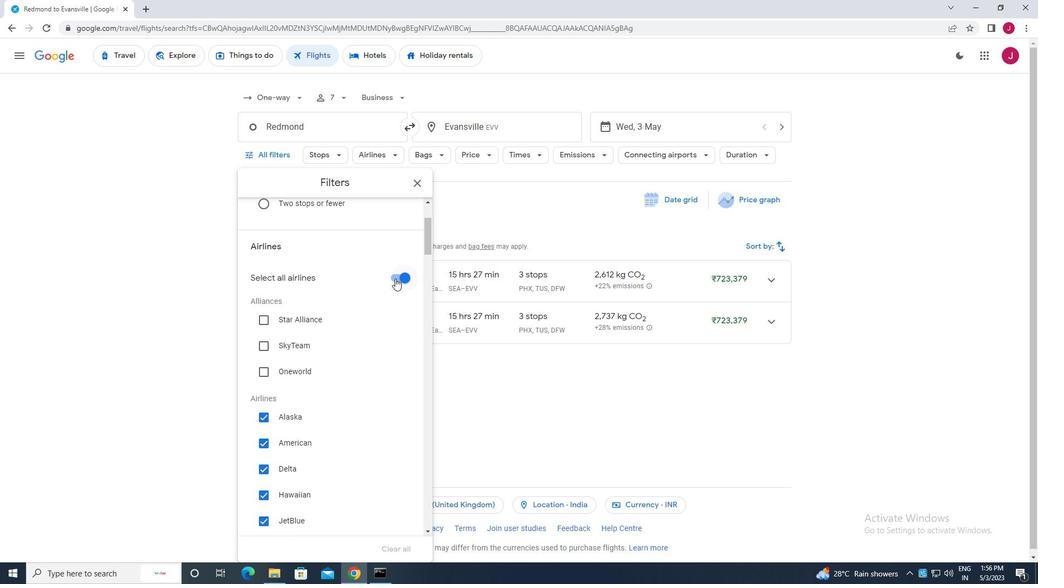 
Action: Mouse moved to (369, 285)
Screenshot: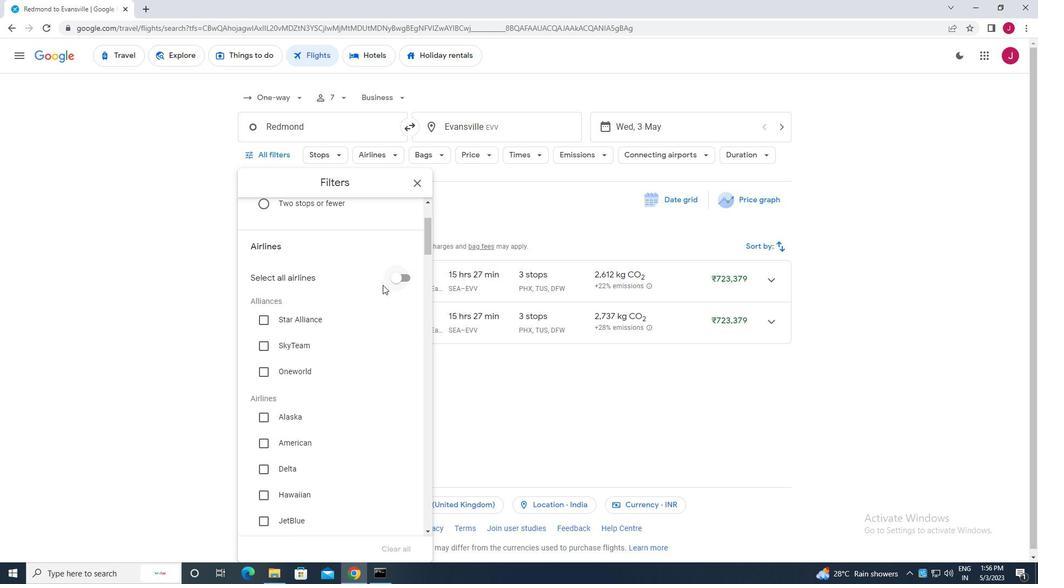 
Action: Mouse scrolled (369, 284) with delta (0, 0)
Screenshot: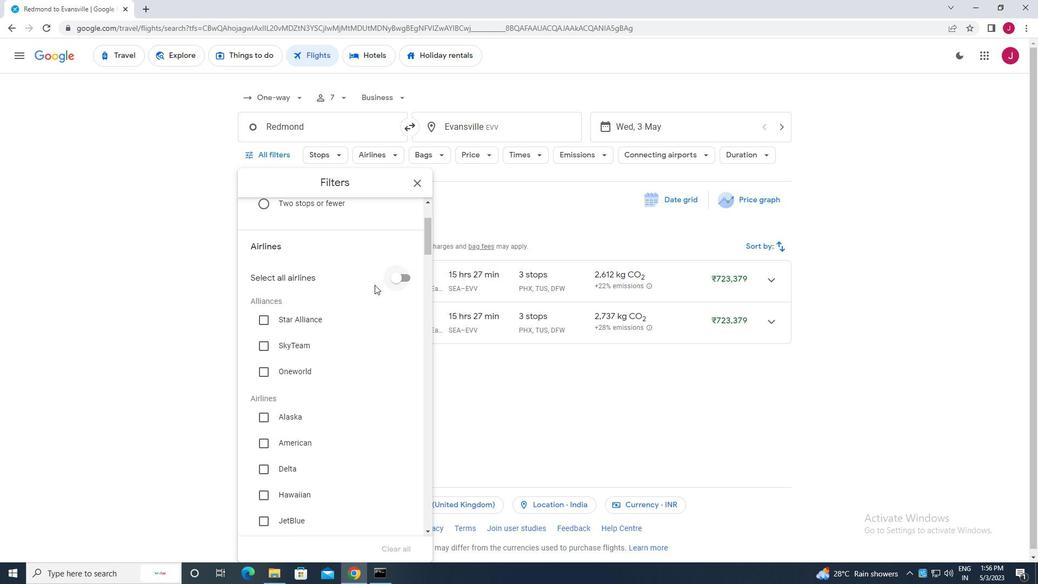 
Action: Mouse scrolled (369, 284) with delta (0, 0)
Screenshot: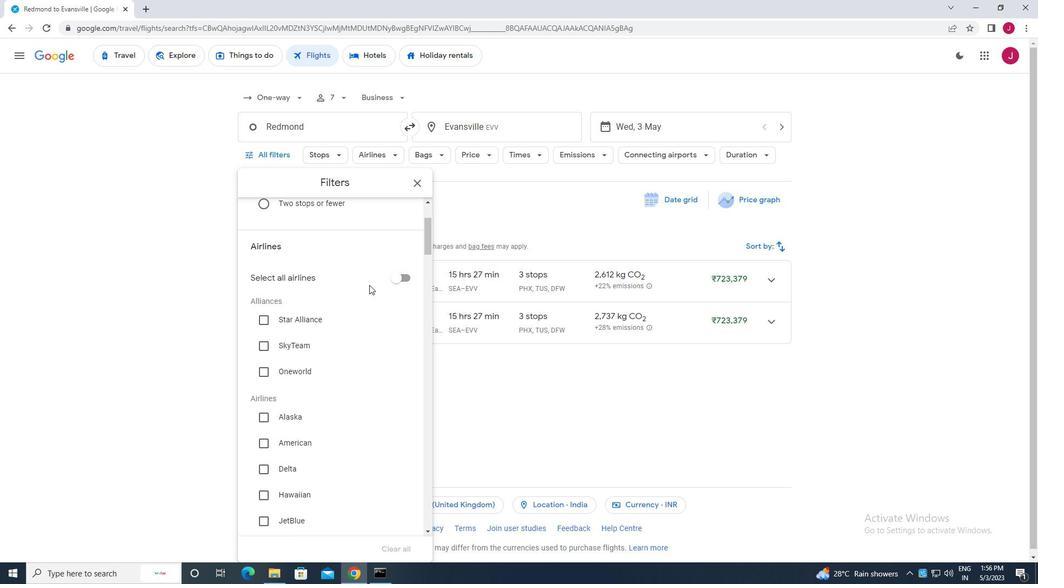 
Action: Mouse moved to (262, 487)
Screenshot: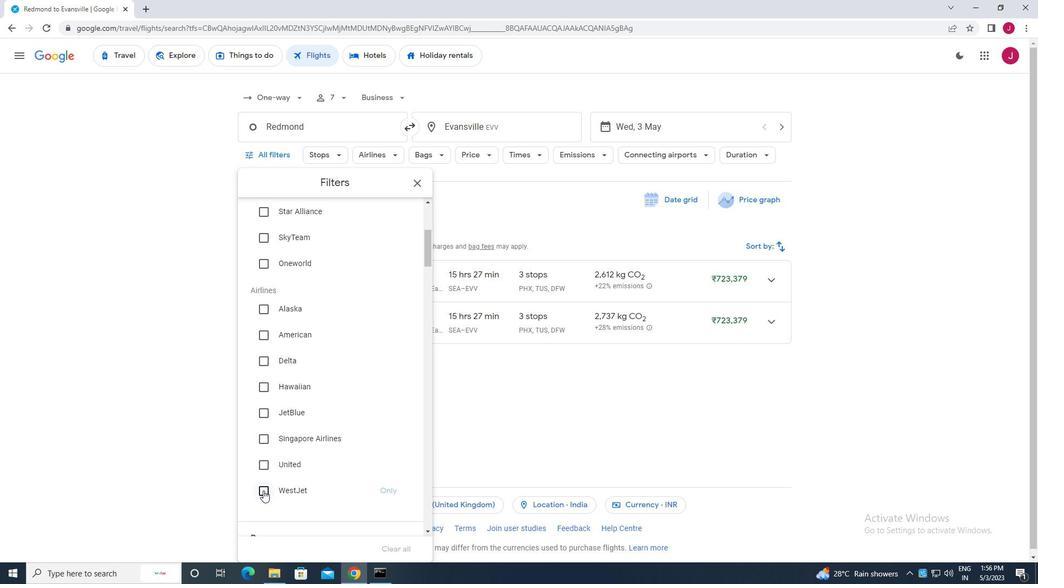 
Action: Mouse pressed left at (262, 487)
Screenshot: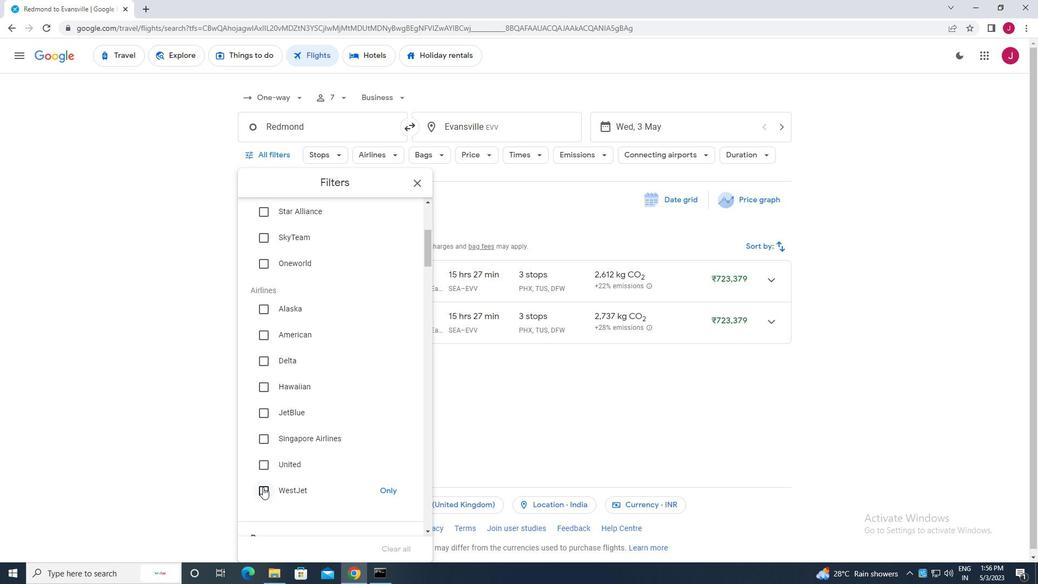 
Action: Mouse moved to (310, 457)
Screenshot: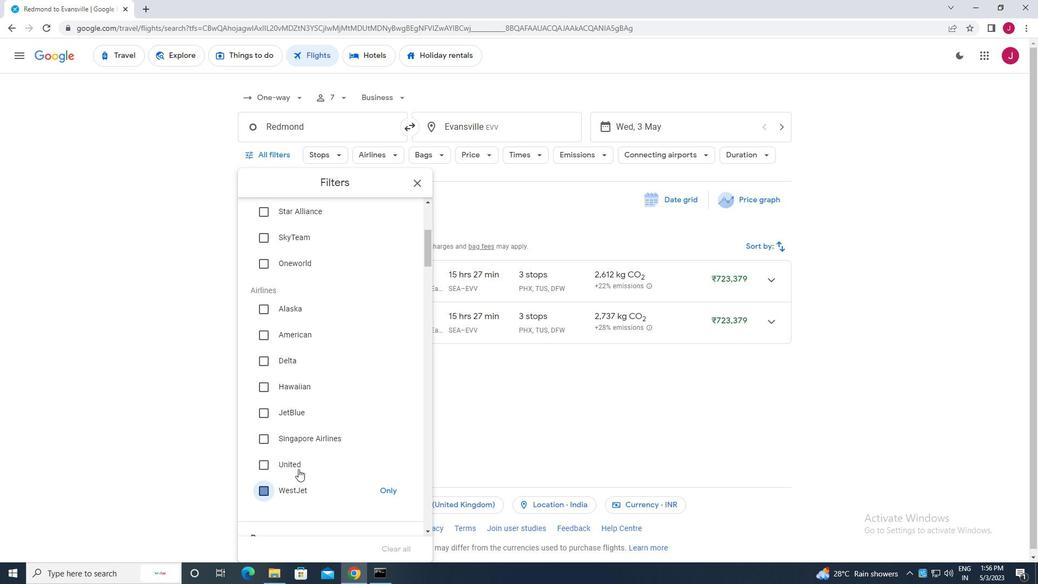 
Action: Mouse scrolled (310, 456) with delta (0, 0)
Screenshot: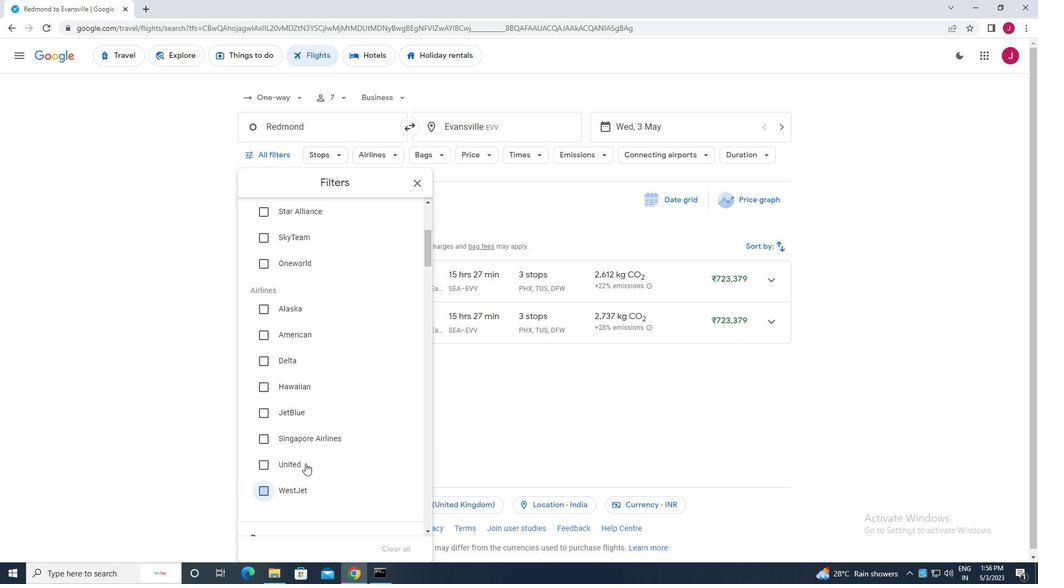 
Action: Mouse scrolled (310, 456) with delta (0, 0)
Screenshot: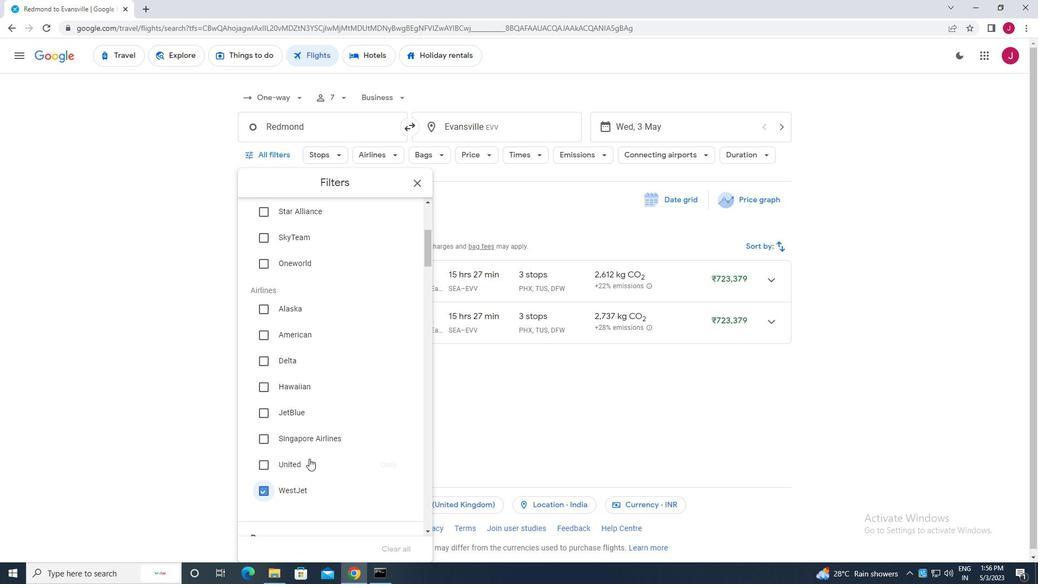 
Action: Mouse scrolled (310, 456) with delta (0, 0)
Screenshot: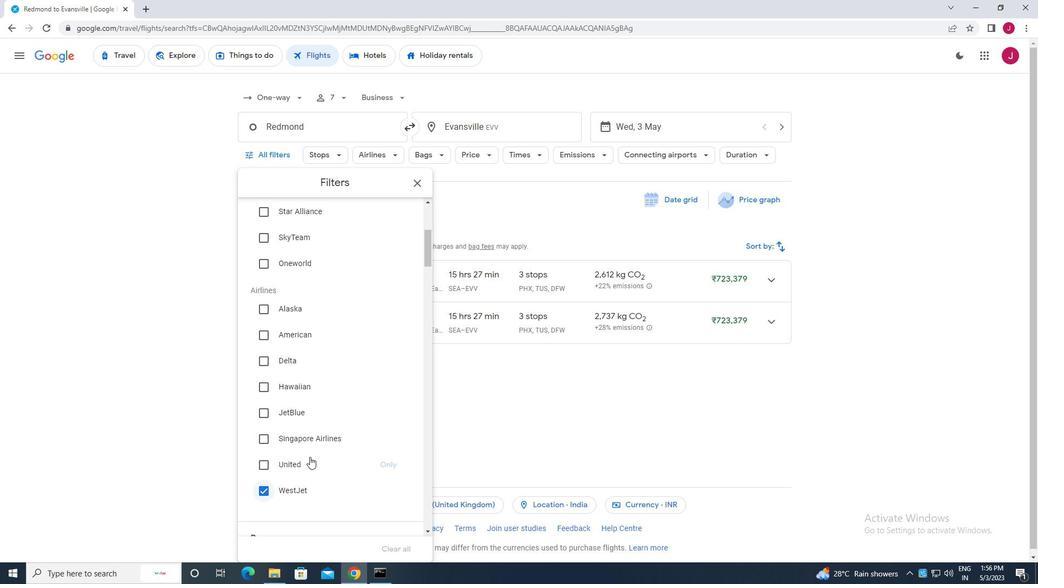 
Action: Mouse scrolled (310, 456) with delta (0, 0)
Screenshot: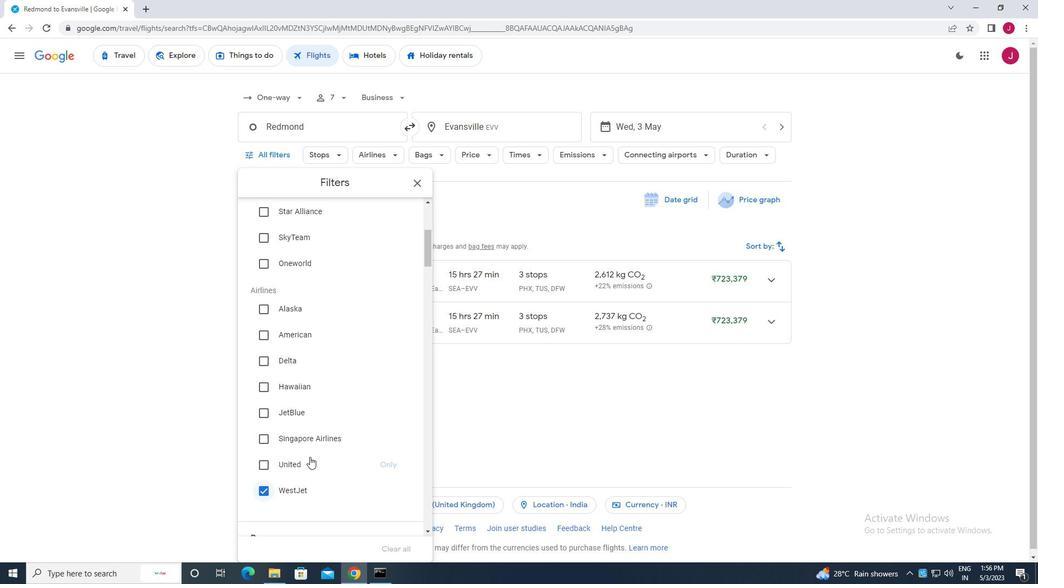 
Action: Mouse scrolled (310, 456) with delta (0, 0)
Screenshot: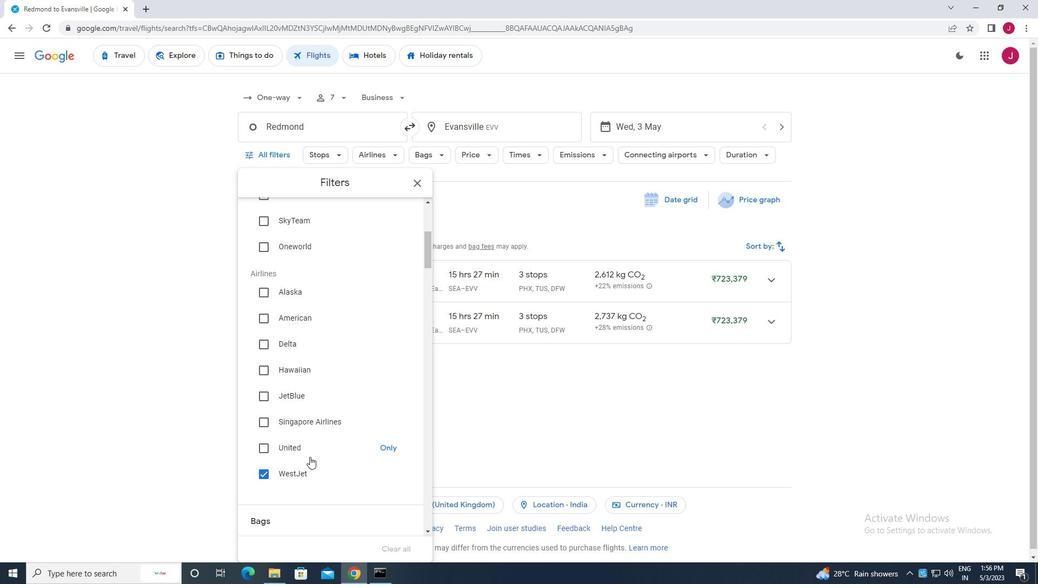 
Action: Mouse moved to (402, 291)
Screenshot: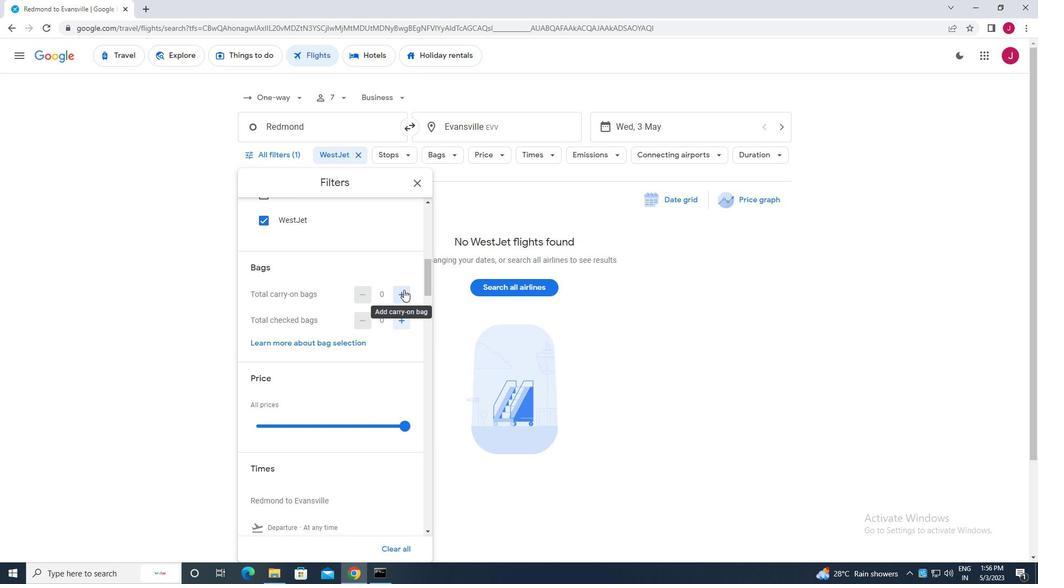 
Action: Mouse pressed left at (402, 291)
Screenshot: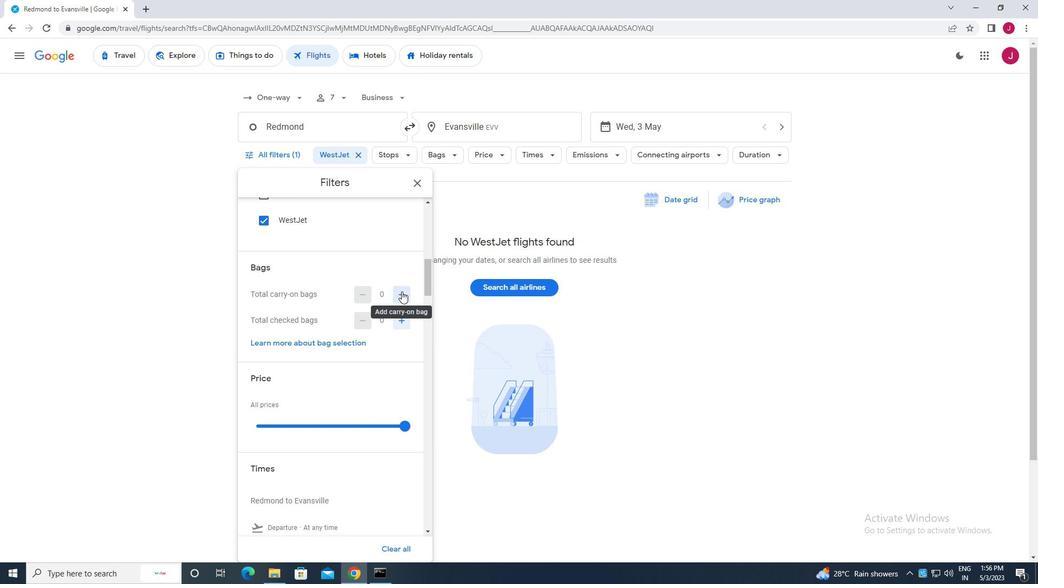 
Action: Mouse moved to (405, 428)
Screenshot: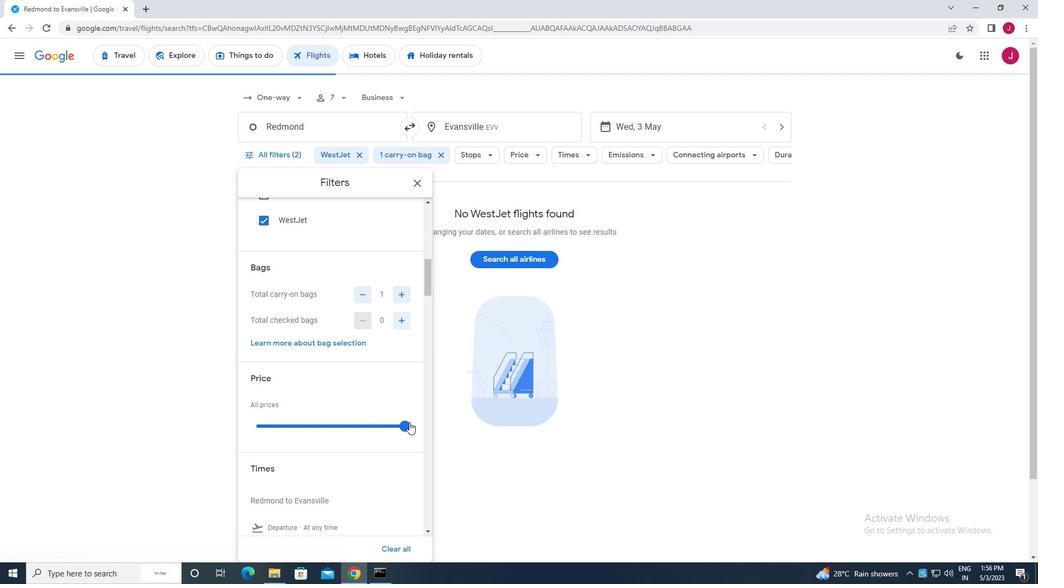 
Action: Mouse pressed left at (405, 428)
Screenshot: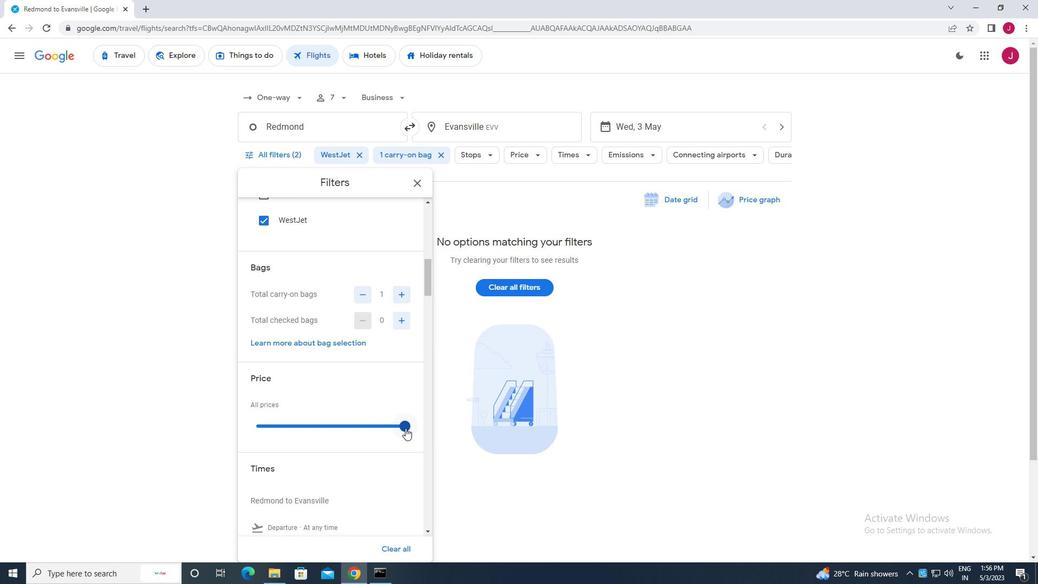
Action: Mouse moved to (313, 398)
Screenshot: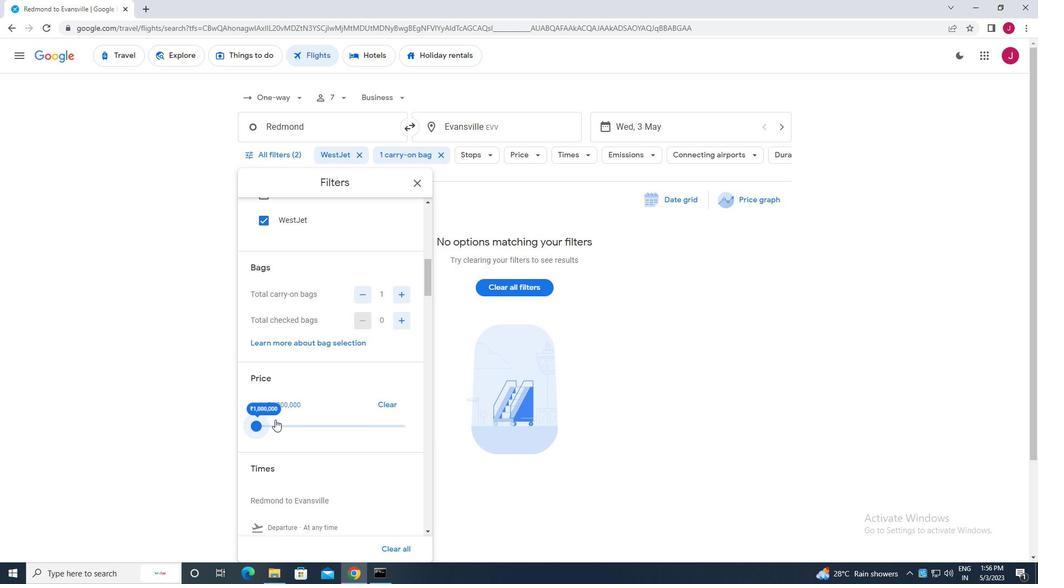 
Action: Mouse scrolled (313, 397) with delta (0, 0)
Screenshot: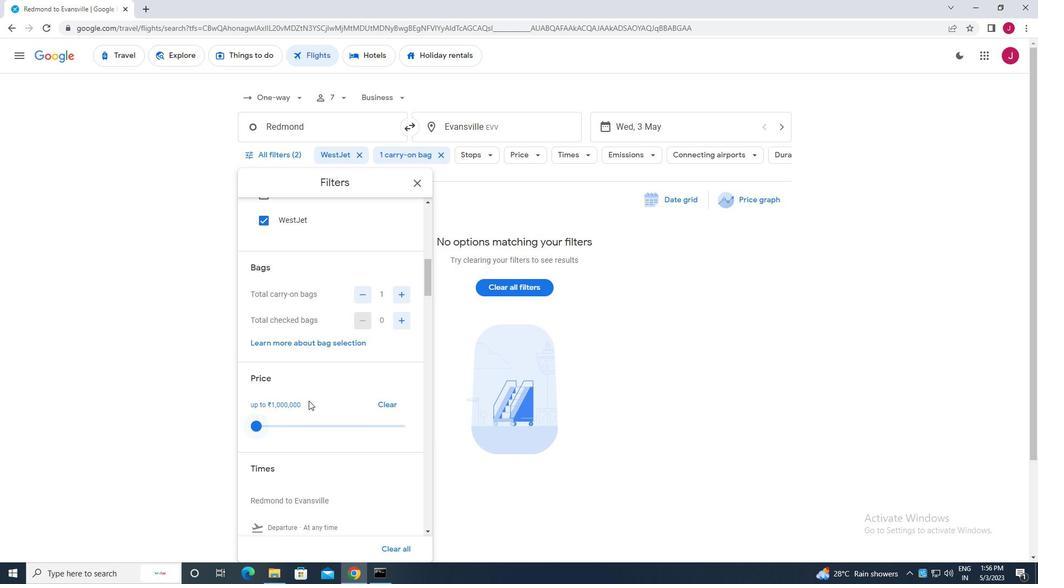 
Action: Mouse scrolled (313, 397) with delta (0, 0)
Screenshot: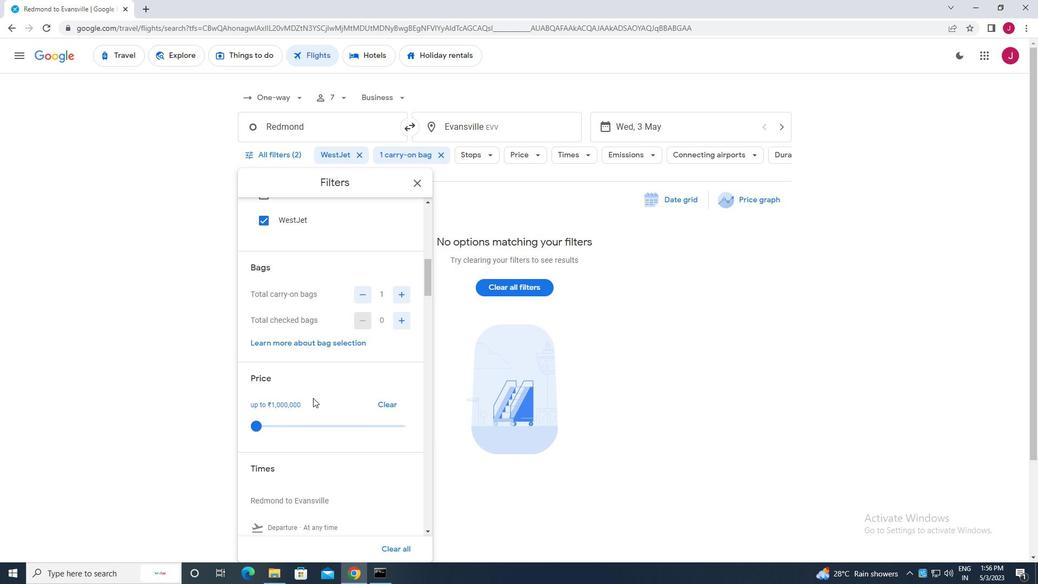 
Action: Mouse scrolled (313, 397) with delta (0, 0)
Screenshot: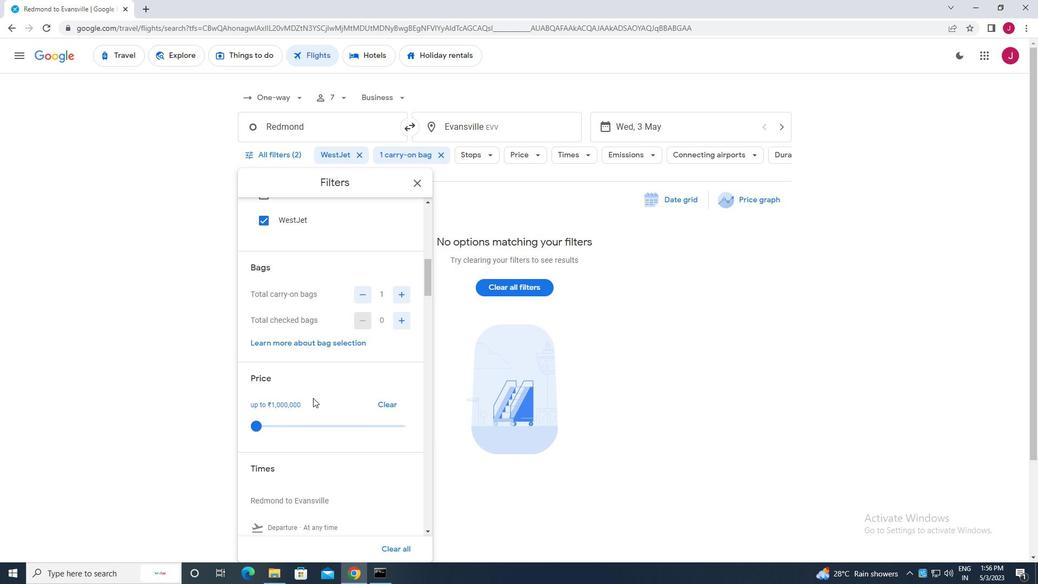 
Action: Mouse moved to (257, 389)
Screenshot: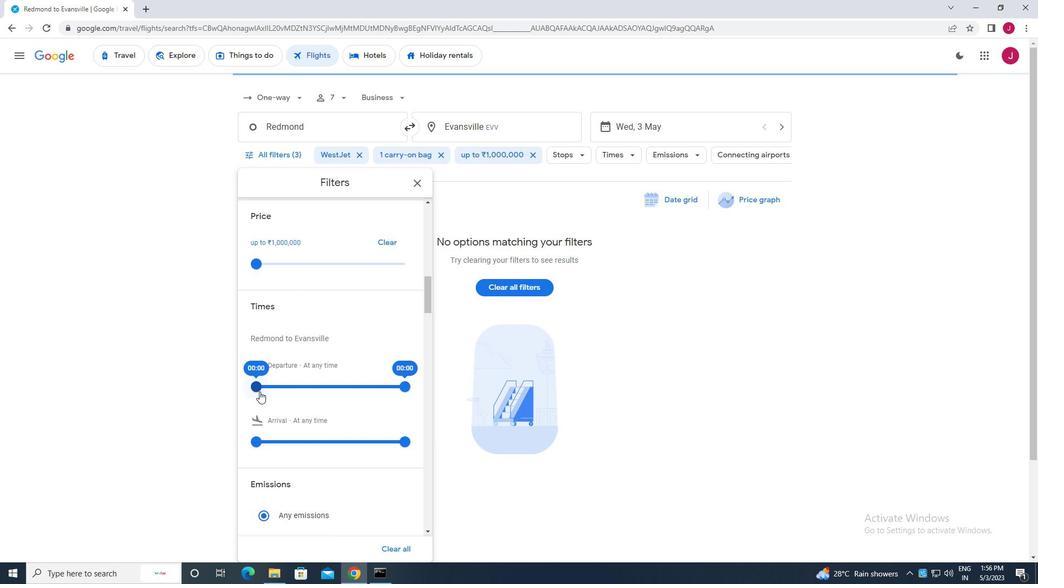 
Action: Mouse pressed left at (257, 389)
Screenshot: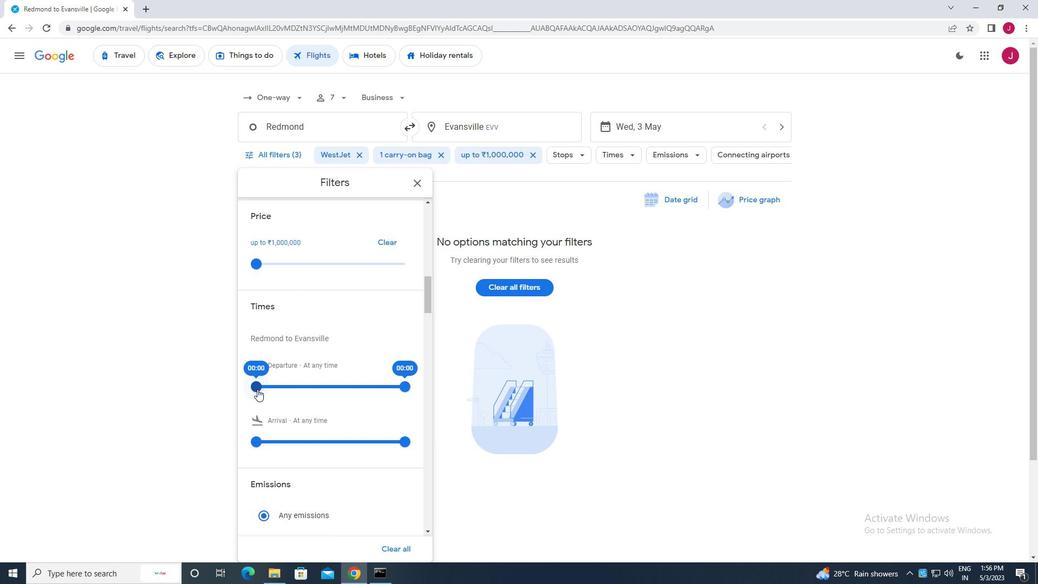 
Action: Mouse moved to (415, 182)
Screenshot: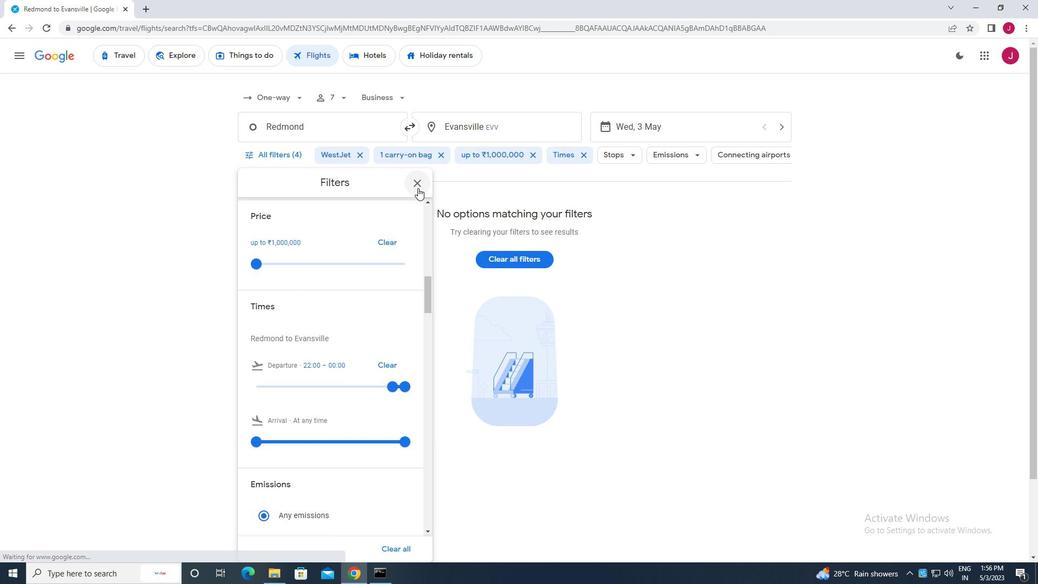 
Action: Mouse pressed left at (415, 182)
Screenshot: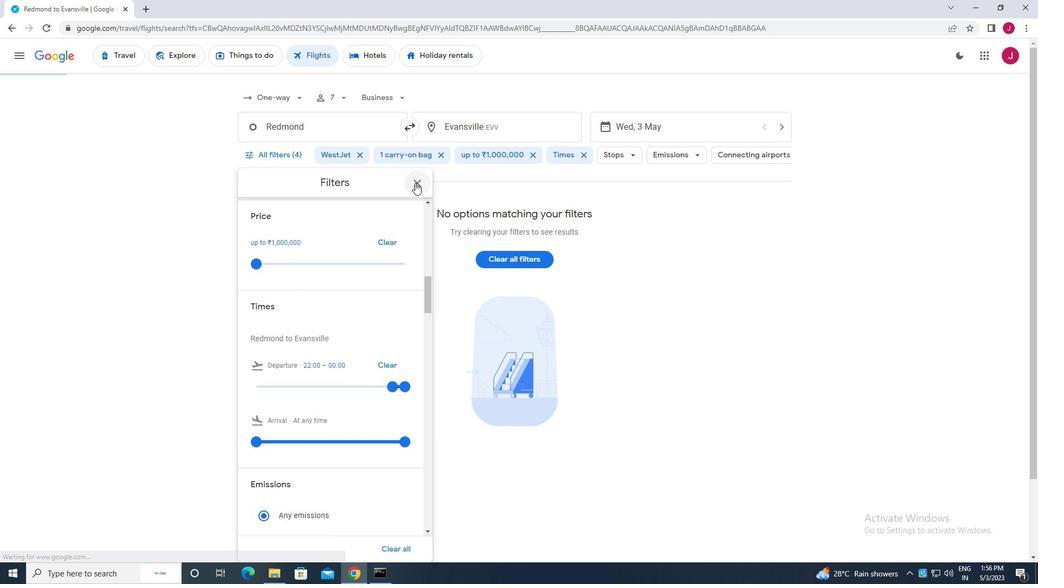 
